 Task: Find connections with filter location Allada with filter topic #Businesswith filter profile language Spanish with filter current company _VOIS with filter school GLOBAL NATURE CARE GROUP SANGATHAN INSTITUTION, Jabalpur with filter industry Baked Goods Manufacturing with filter service category Android Development with filter keywords title Operations Director
Action: Mouse moved to (558, 89)
Screenshot: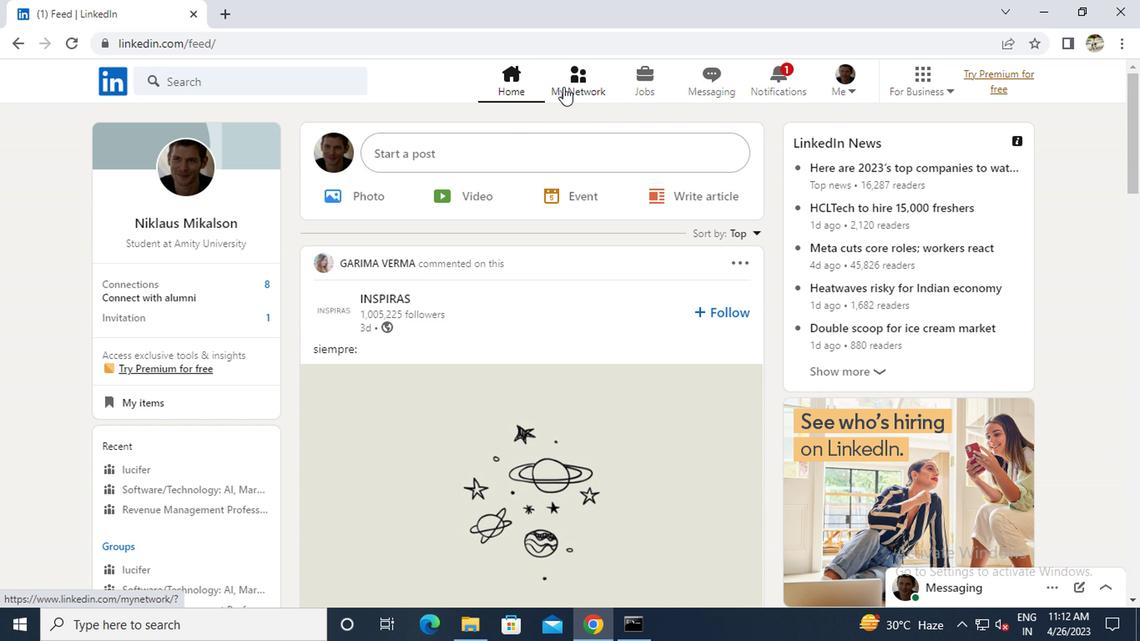 
Action: Mouse pressed left at (558, 89)
Screenshot: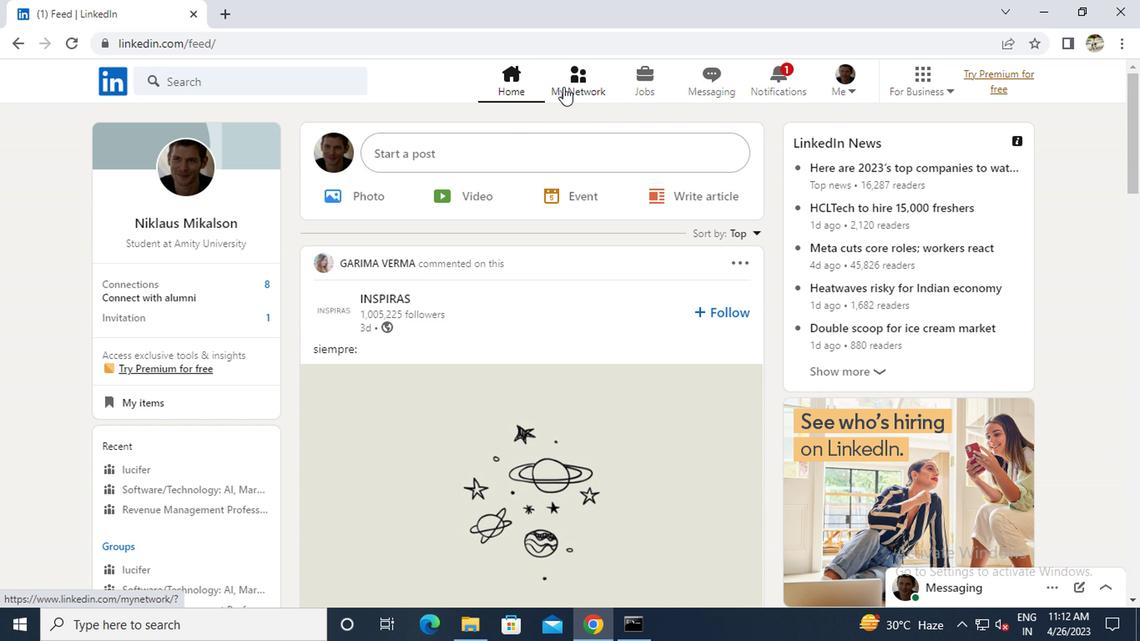 
Action: Mouse moved to (222, 174)
Screenshot: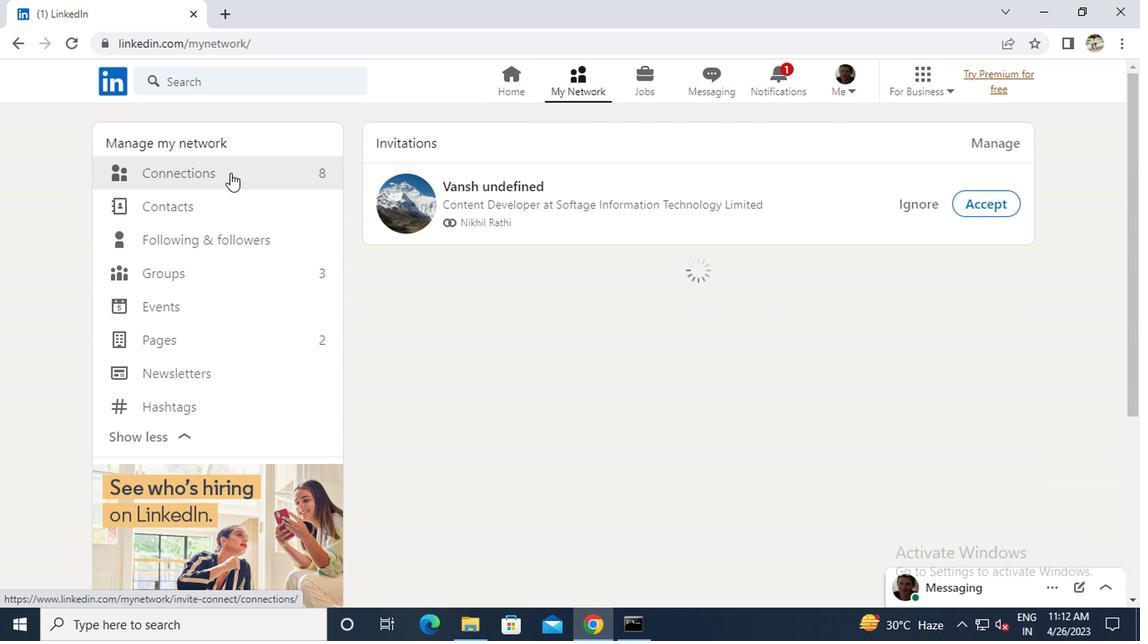 
Action: Mouse pressed left at (222, 174)
Screenshot: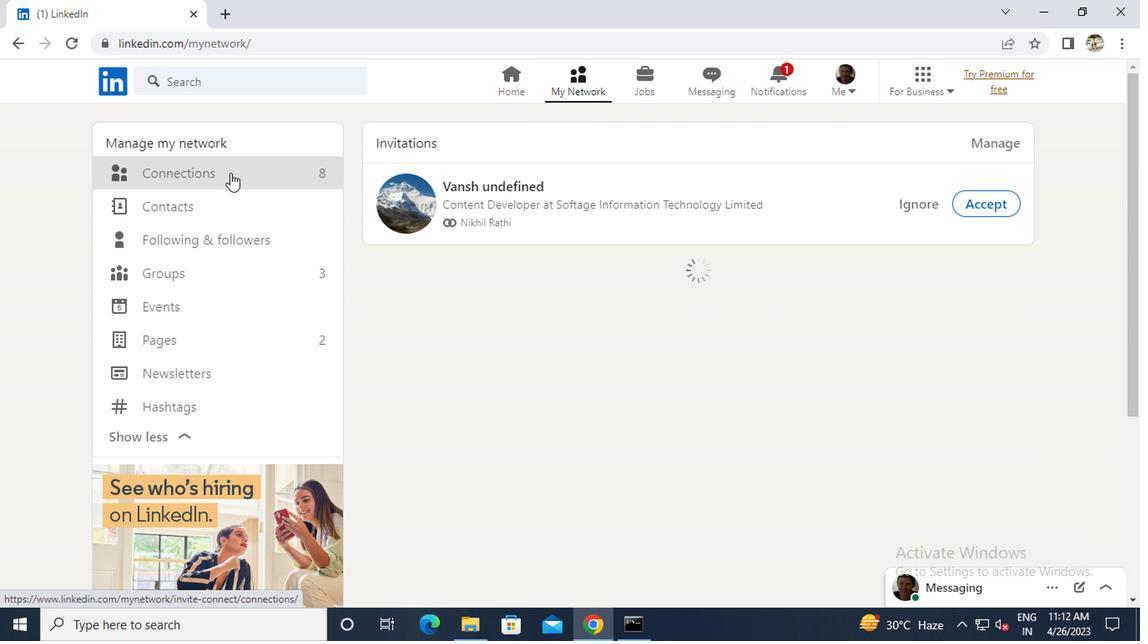 
Action: Mouse moved to (703, 172)
Screenshot: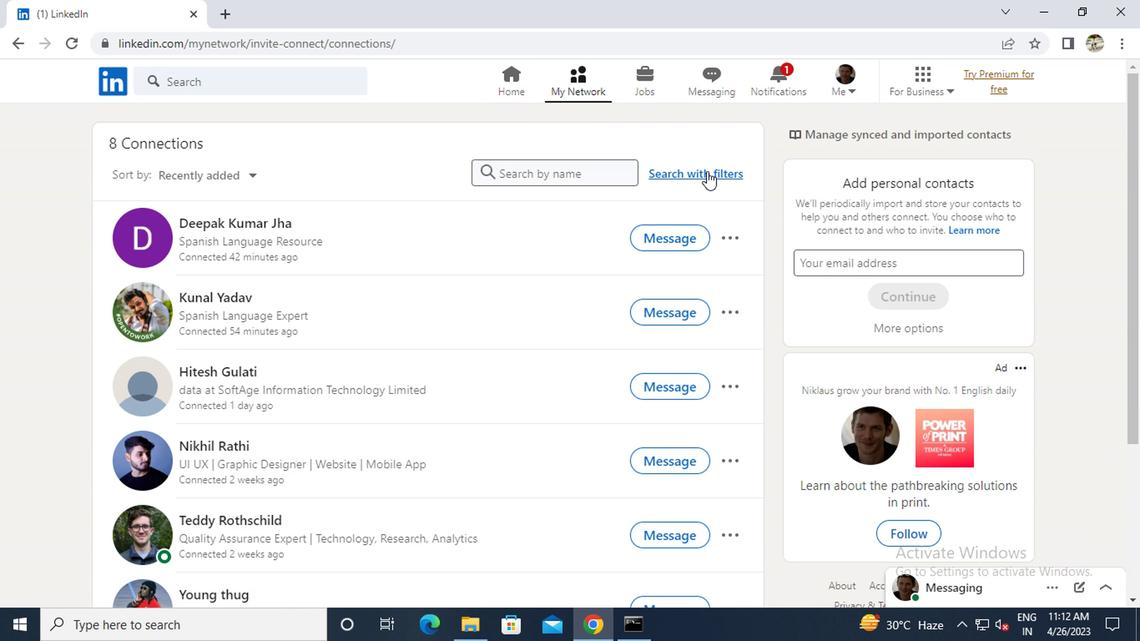 
Action: Mouse pressed left at (703, 172)
Screenshot: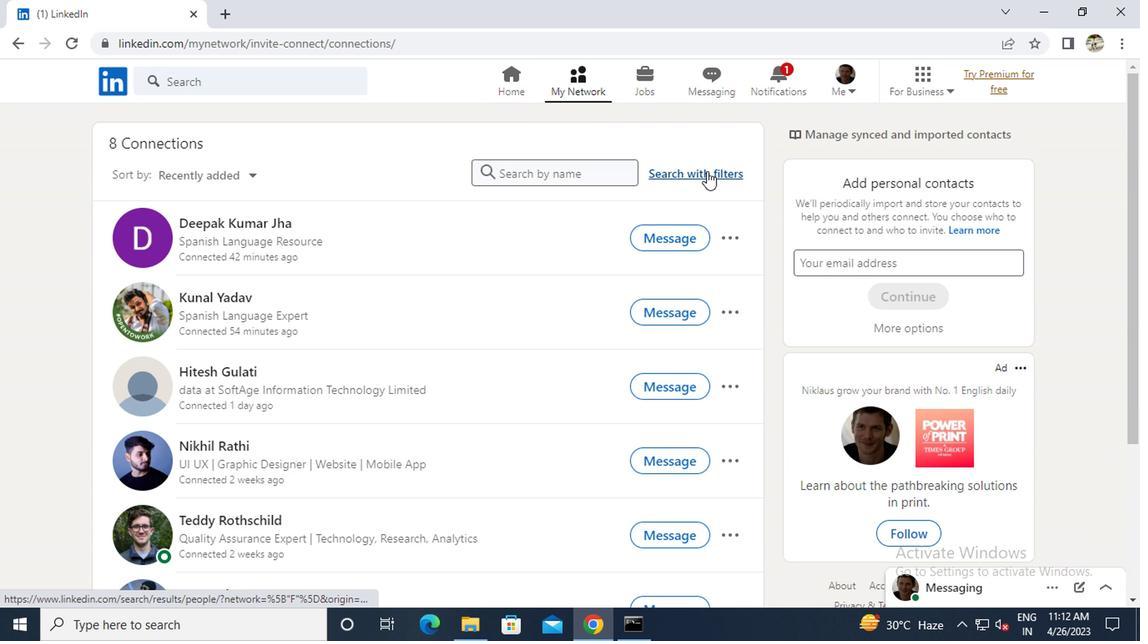 
Action: Mouse moved to (533, 130)
Screenshot: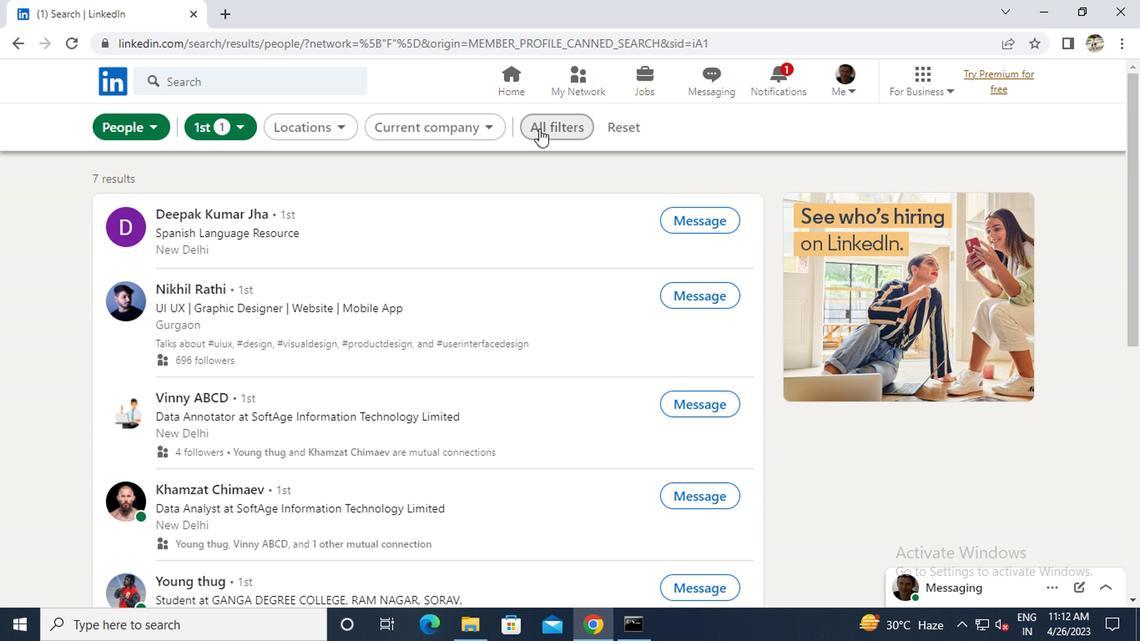 
Action: Mouse pressed left at (533, 130)
Screenshot: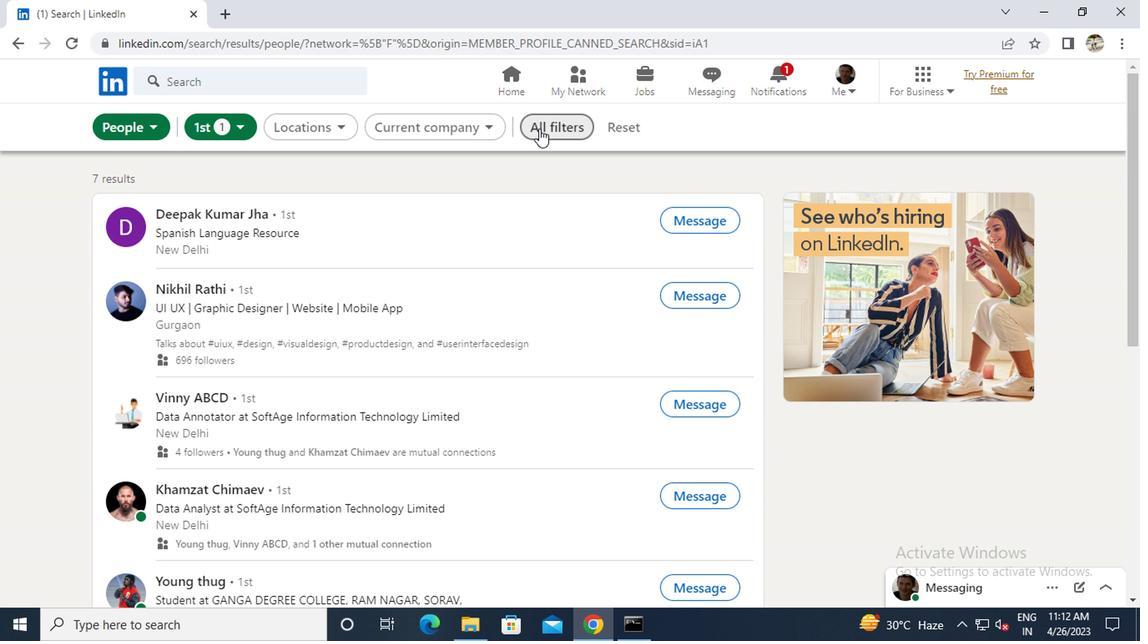 
Action: Mouse moved to (816, 358)
Screenshot: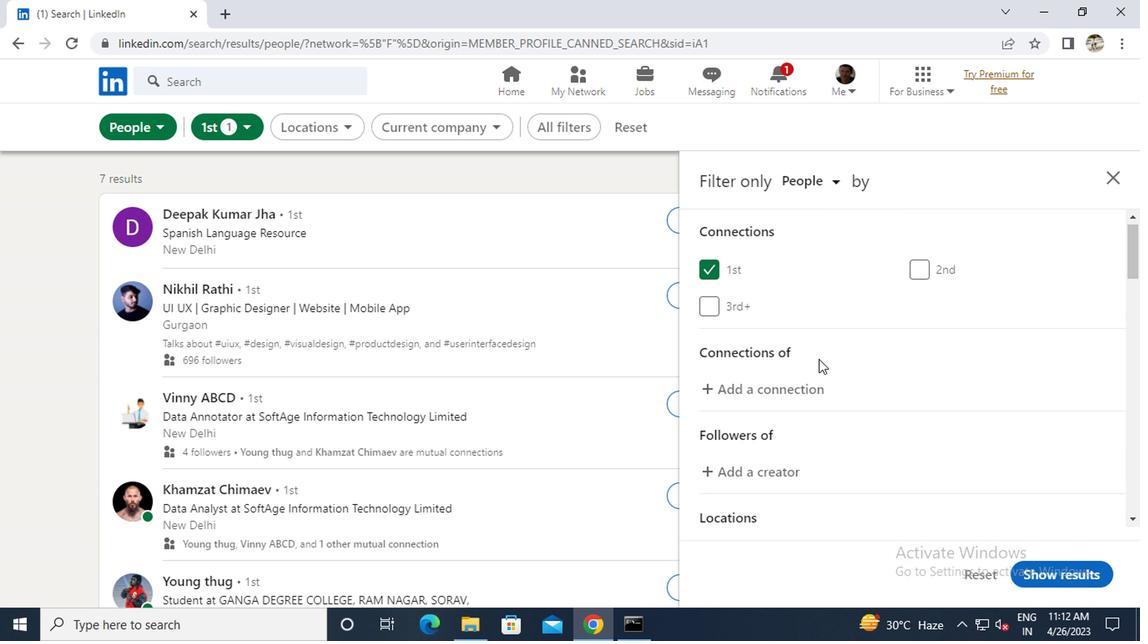 
Action: Mouse scrolled (816, 357) with delta (0, 0)
Screenshot: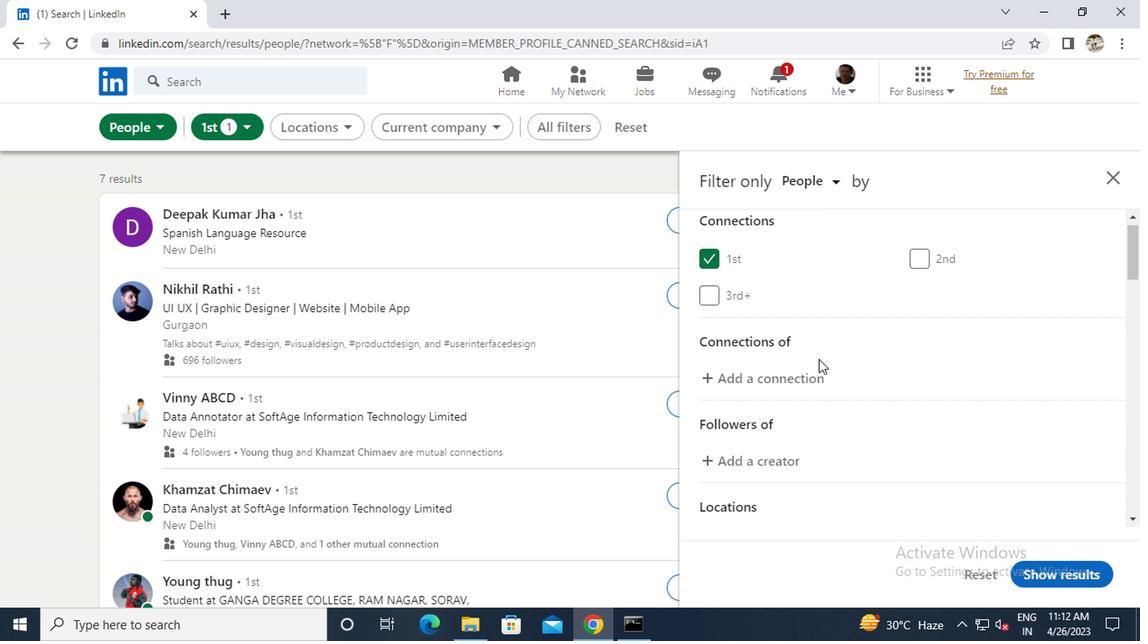 
Action: Mouse scrolled (816, 357) with delta (0, 0)
Screenshot: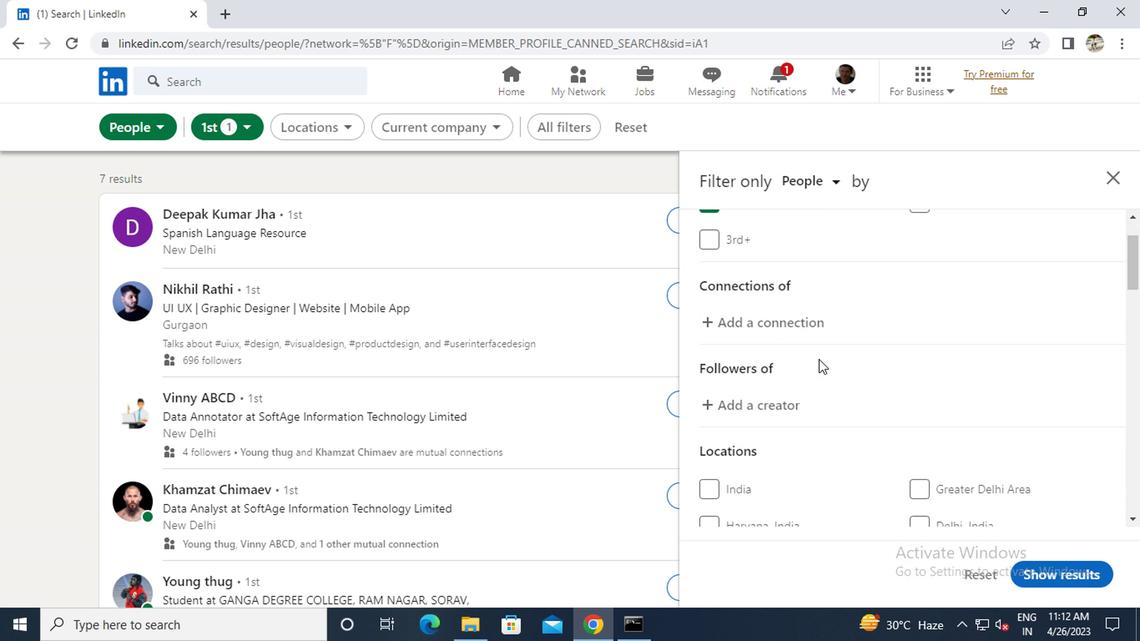 
Action: Mouse scrolled (816, 357) with delta (0, 0)
Screenshot: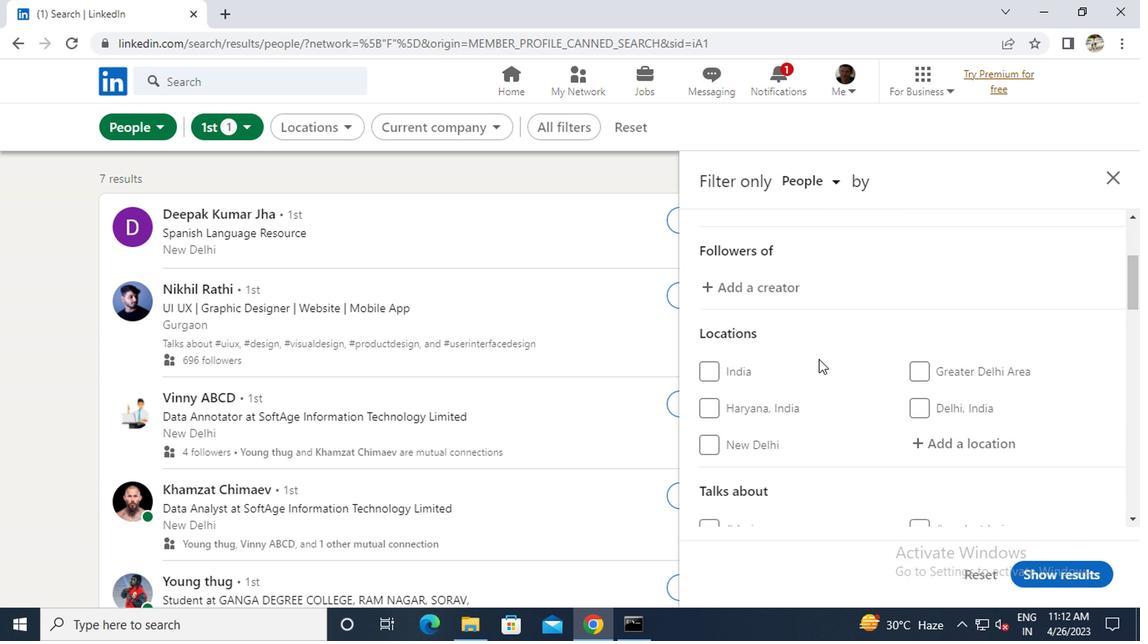 
Action: Mouse moved to (954, 373)
Screenshot: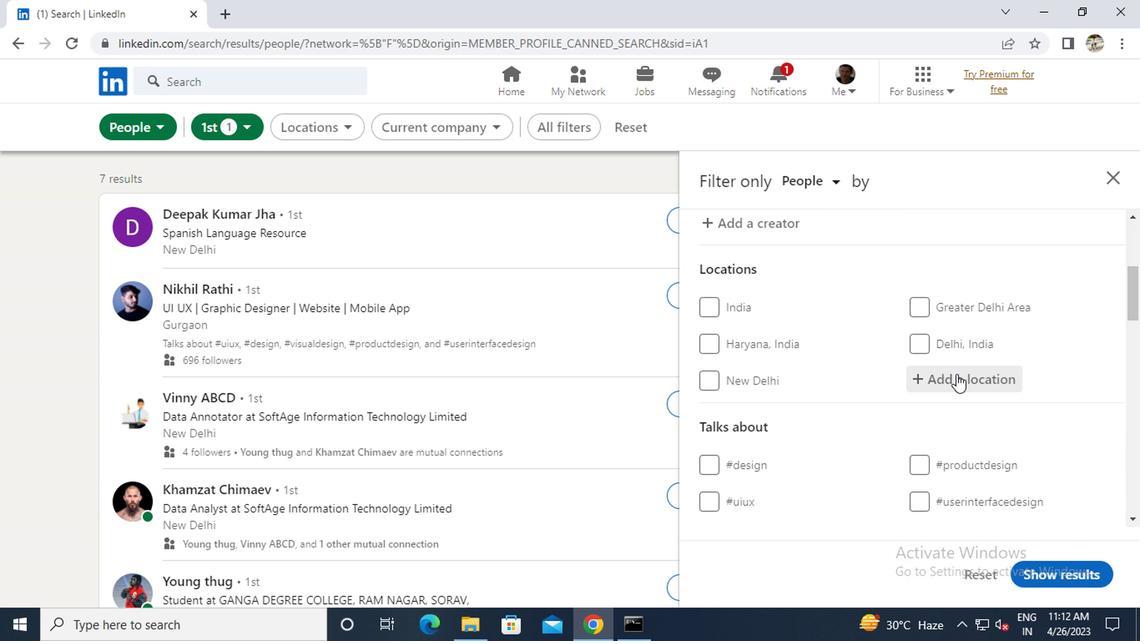 
Action: Mouse pressed left at (954, 373)
Screenshot: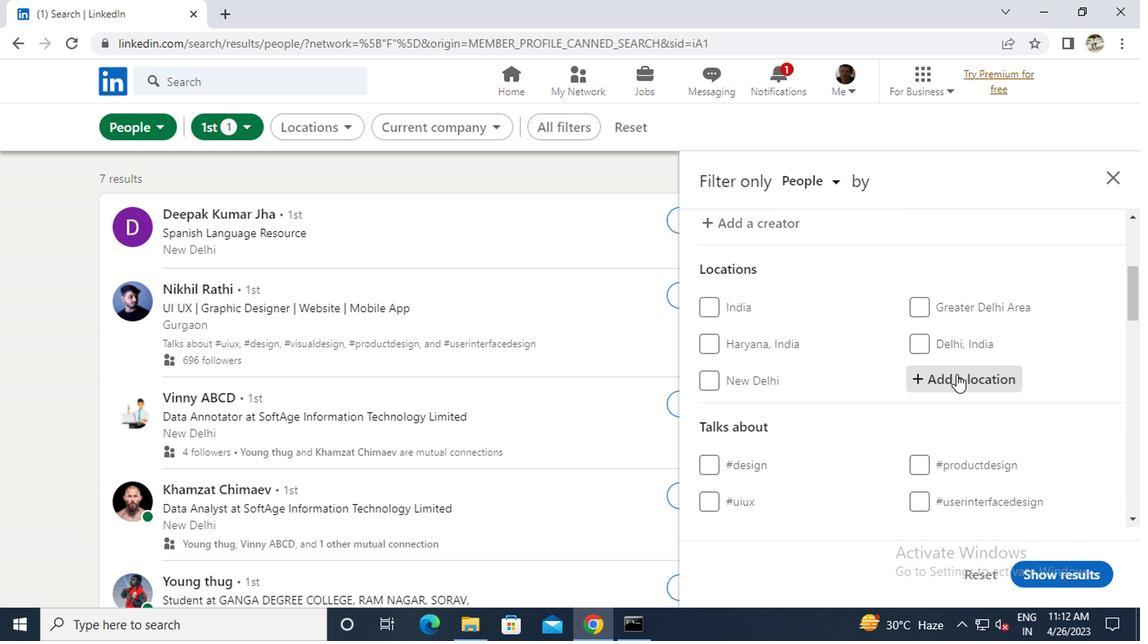
Action: Key pressed <Key.caps_lock>a<Key.caps_lock>llada<Key.space>
Screenshot: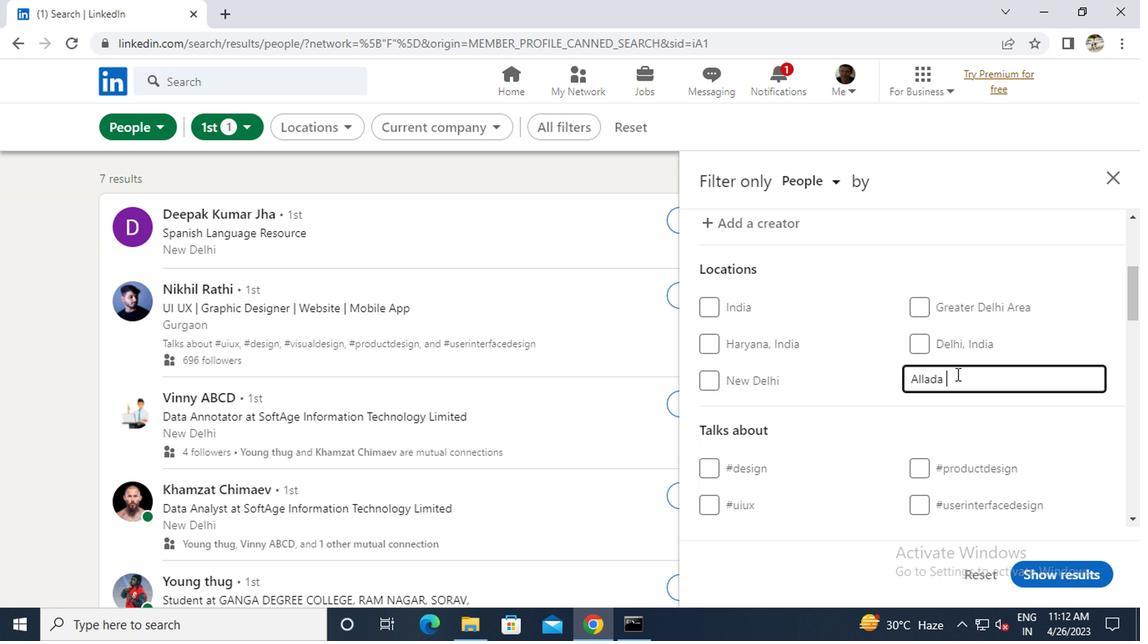 
Action: Mouse moved to (980, 448)
Screenshot: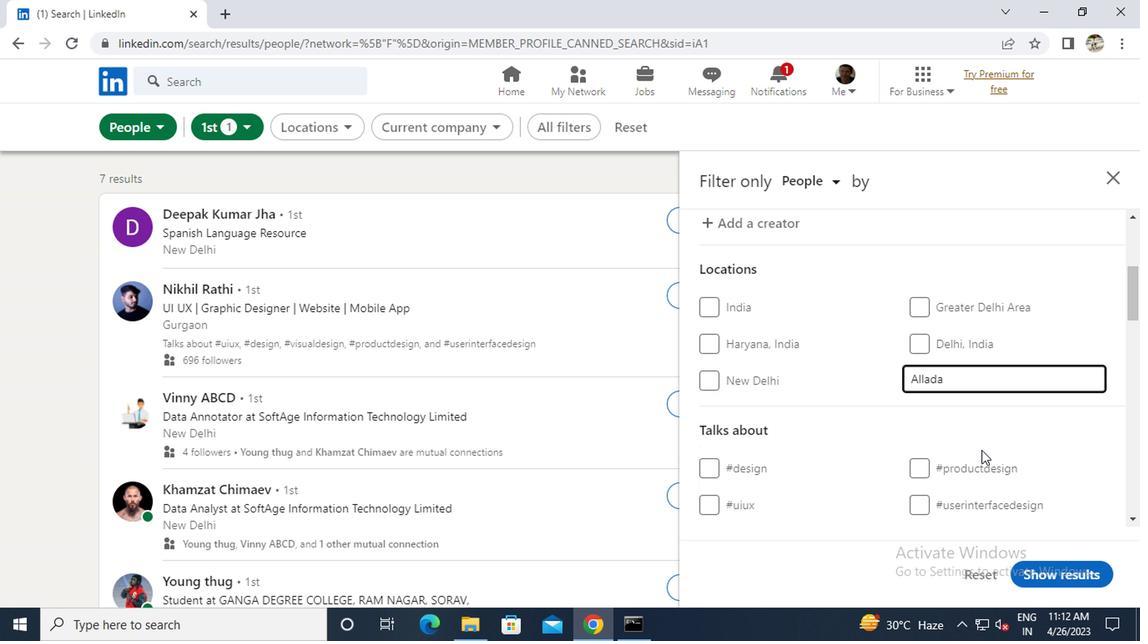 
Action: Mouse scrolled (980, 447) with delta (0, -1)
Screenshot: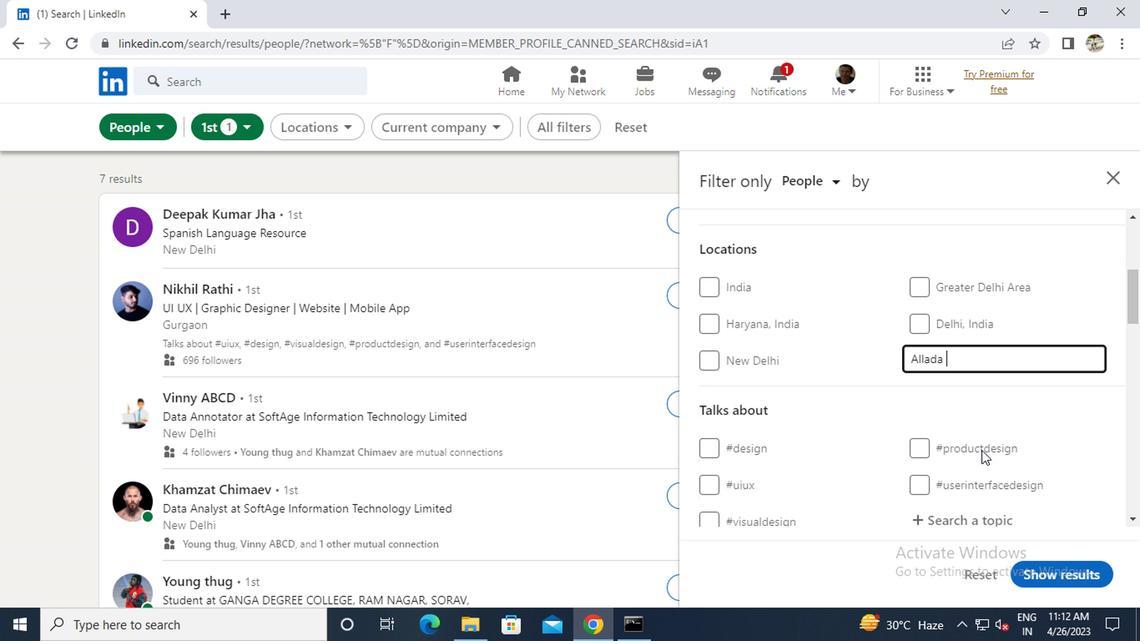 
Action: Mouse scrolled (980, 447) with delta (0, -1)
Screenshot: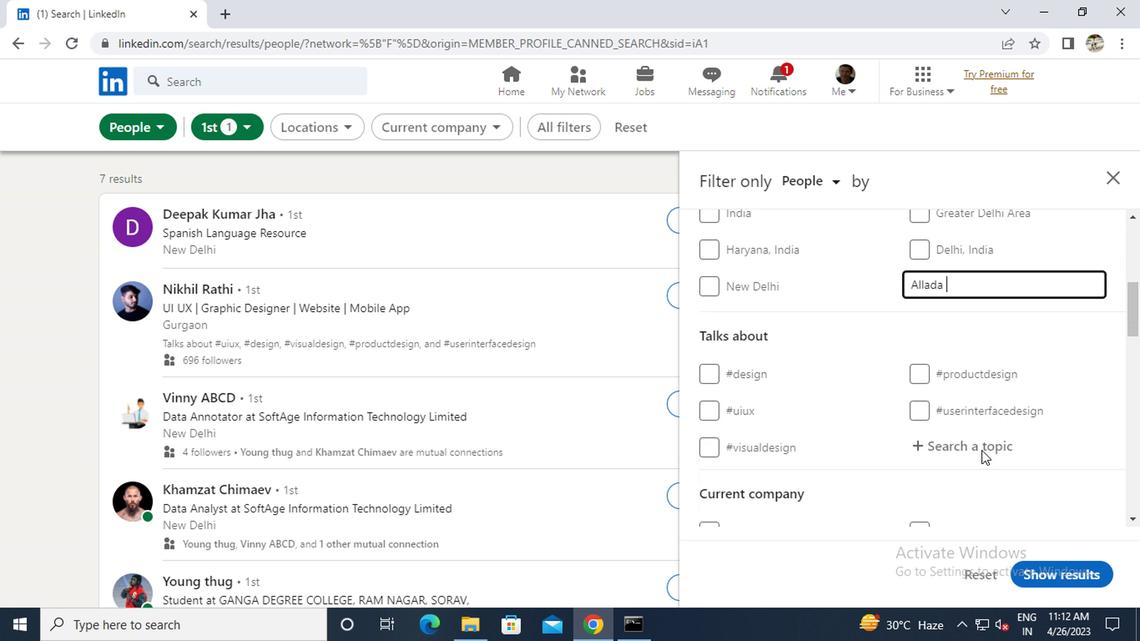 
Action: Mouse moved to (949, 375)
Screenshot: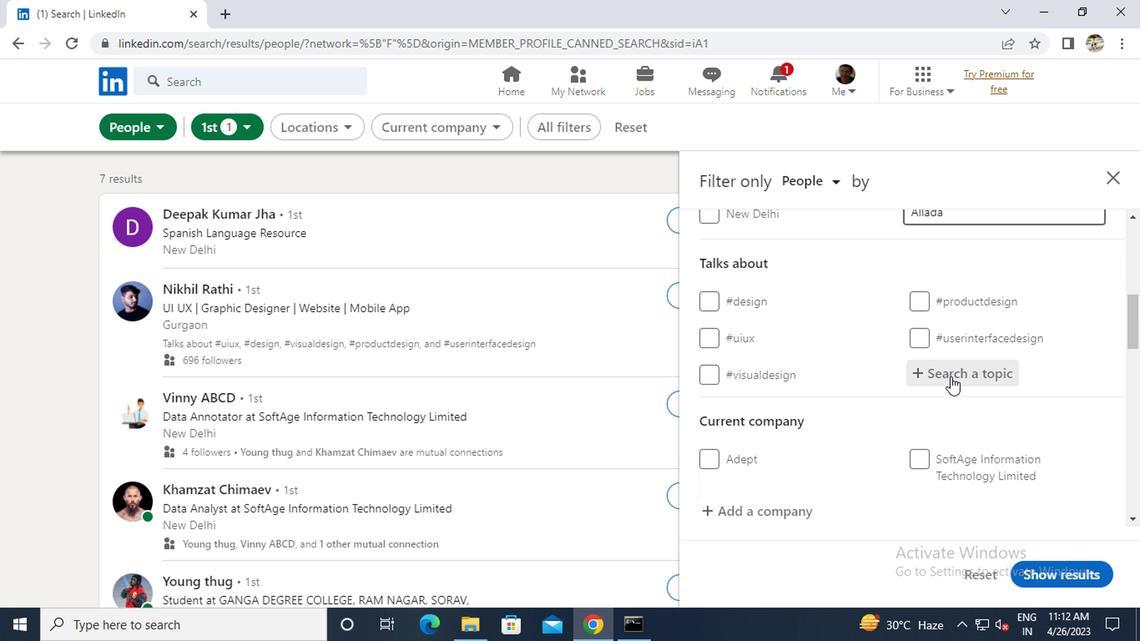 
Action: Mouse pressed left at (949, 375)
Screenshot: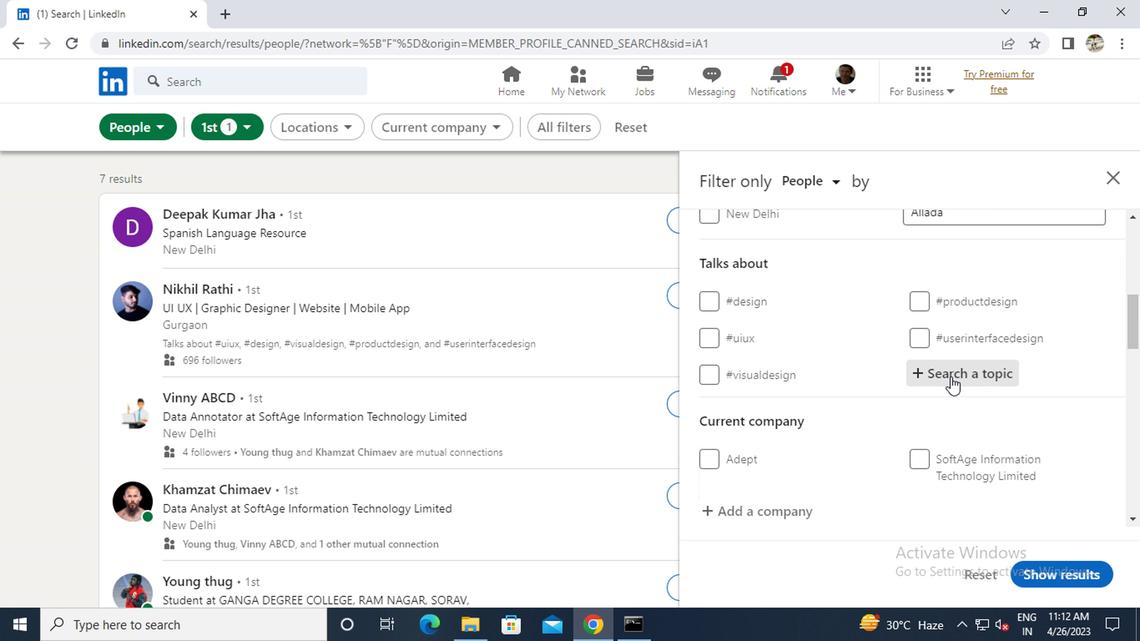 
Action: Key pressed <Key.shift>#<Key.caps_lock>B<Key.caps_lock>USINESS
Screenshot: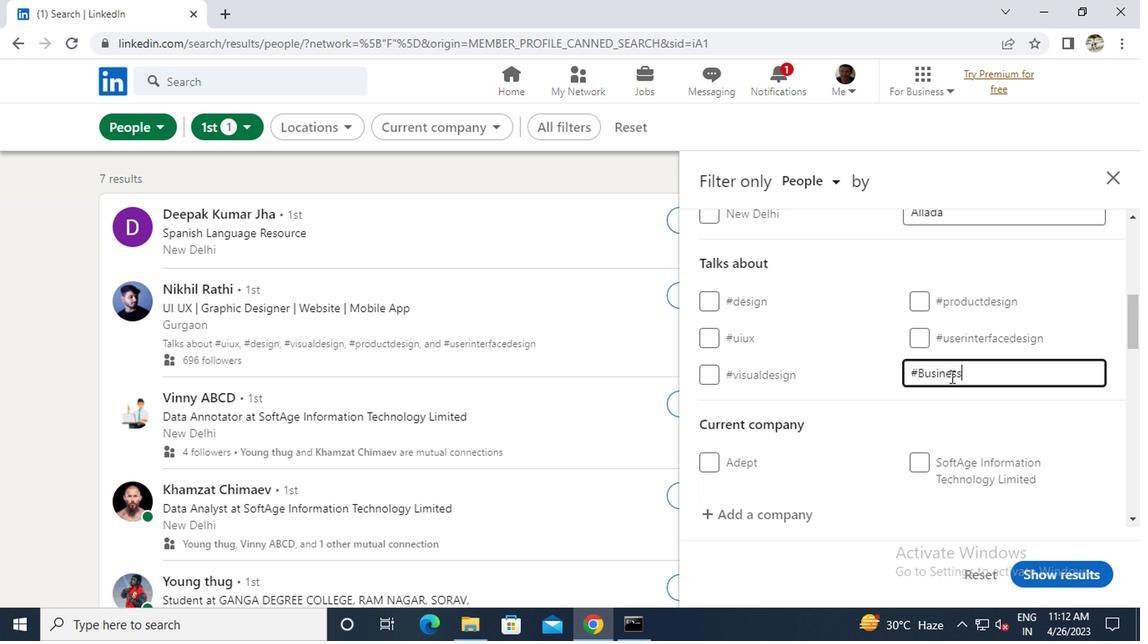 
Action: Mouse scrolled (949, 374) with delta (0, -1)
Screenshot: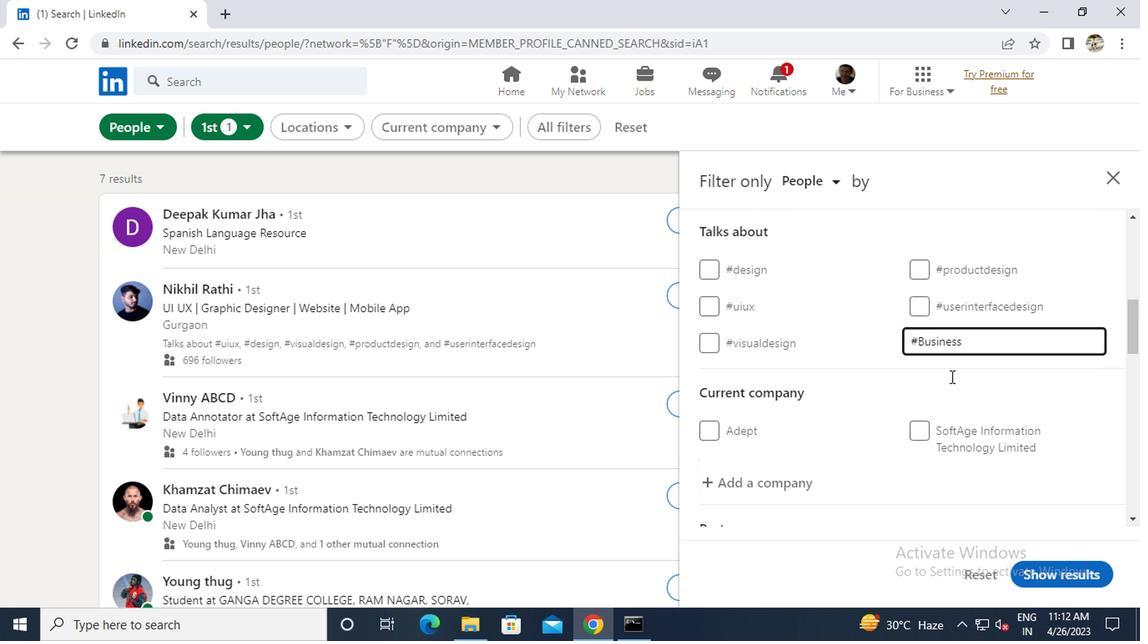 
Action: Mouse scrolled (949, 374) with delta (0, -1)
Screenshot: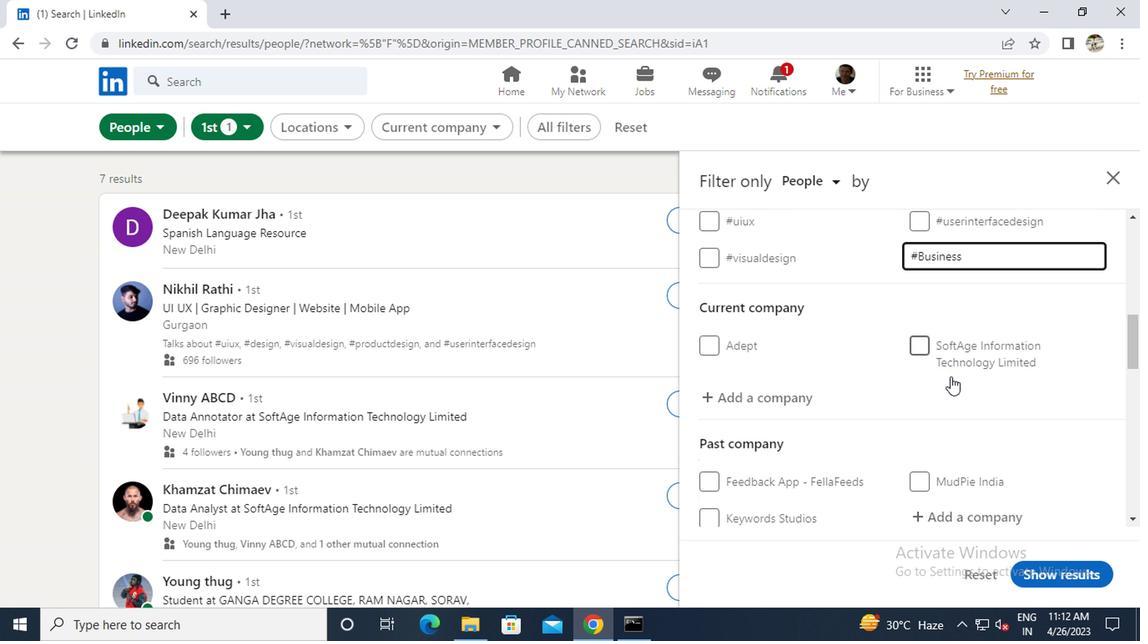 
Action: Mouse scrolled (949, 374) with delta (0, -1)
Screenshot: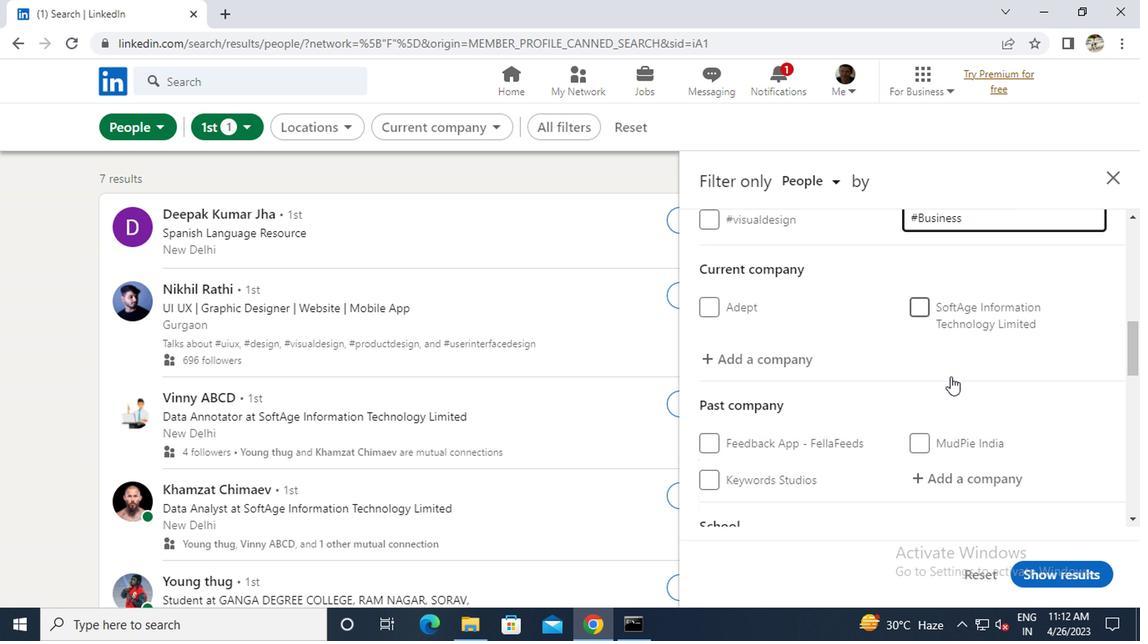 
Action: Mouse scrolled (949, 374) with delta (0, -1)
Screenshot: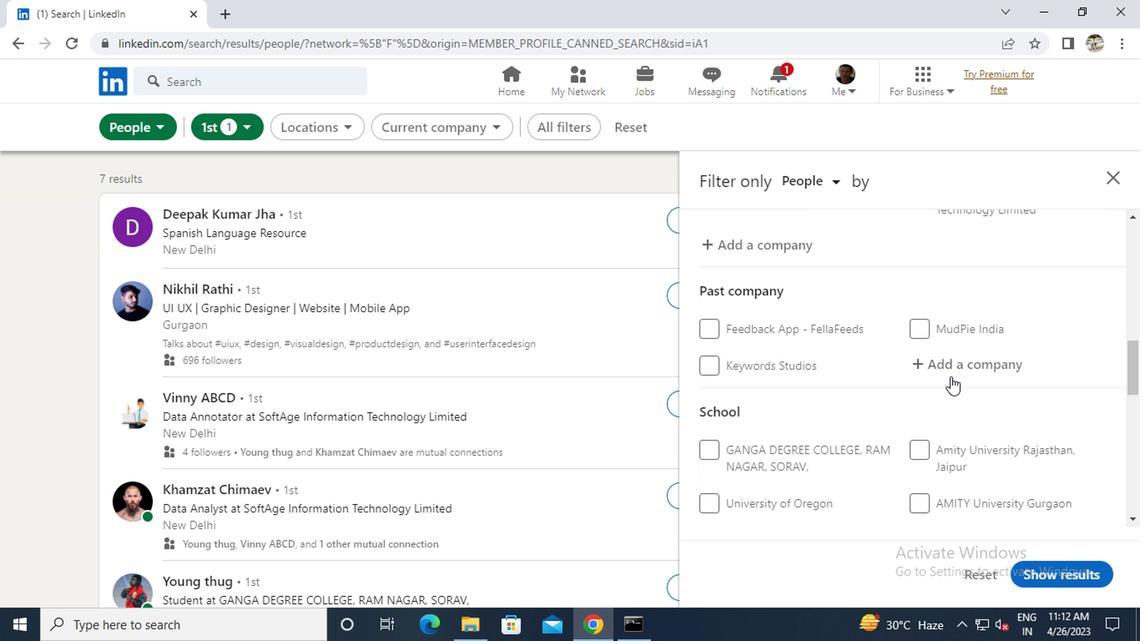 
Action: Mouse scrolled (949, 374) with delta (0, -1)
Screenshot: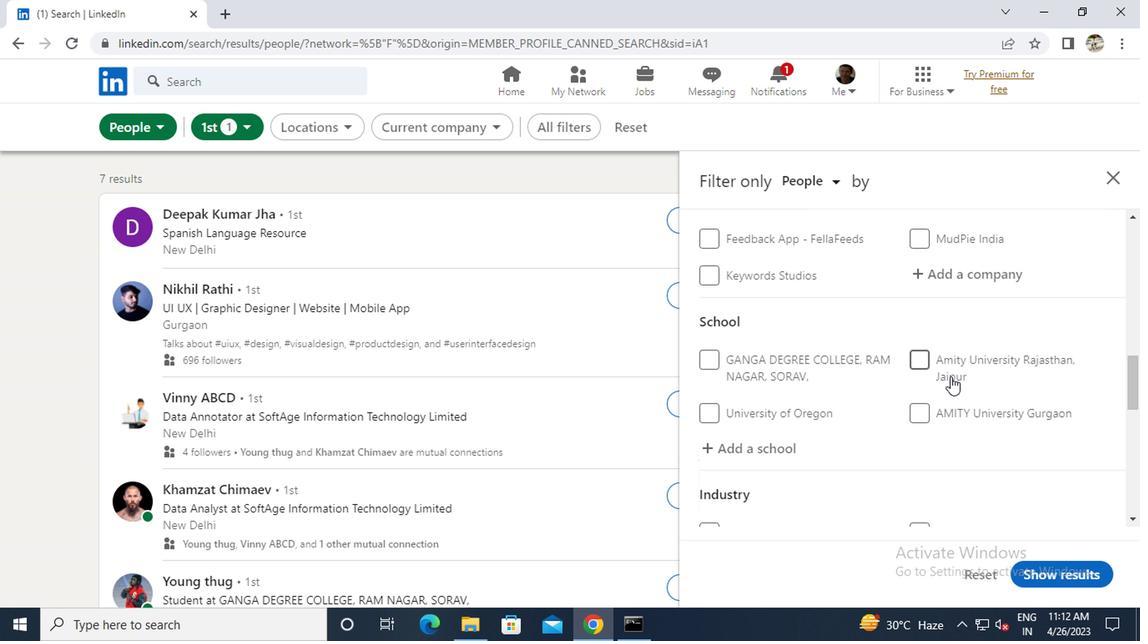 
Action: Mouse scrolled (949, 374) with delta (0, -1)
Screenshot: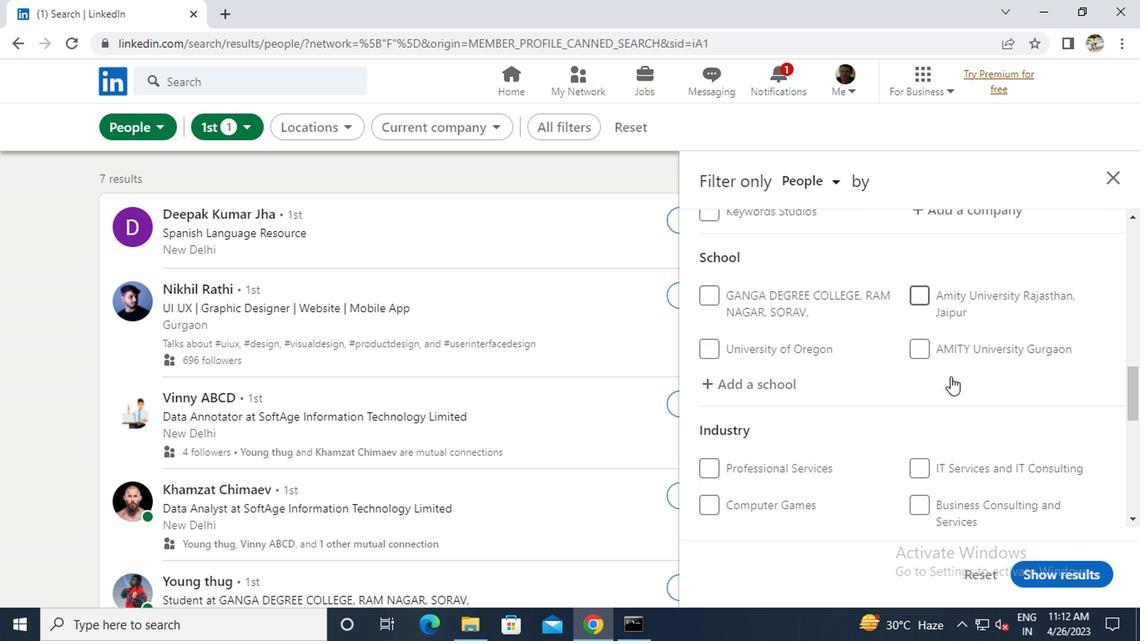 
Action: Mouse scrolled (949, 374) with delta (0, -1)
Screenshot: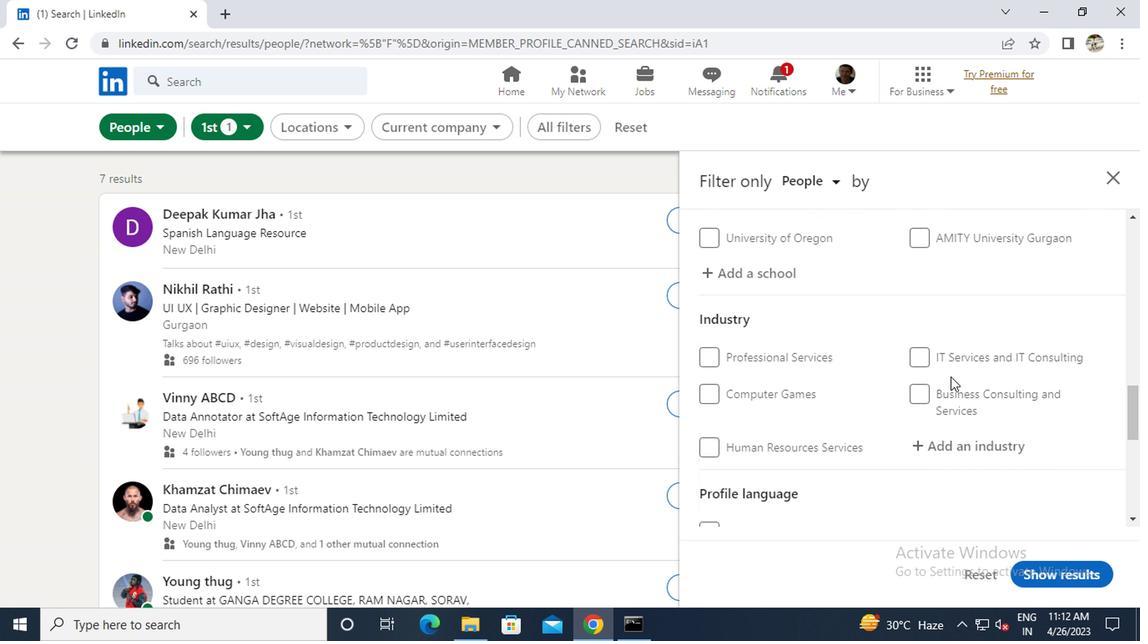 
Action: Mouse scrolled (949, 374) with delta (0, -1)
Screenshot: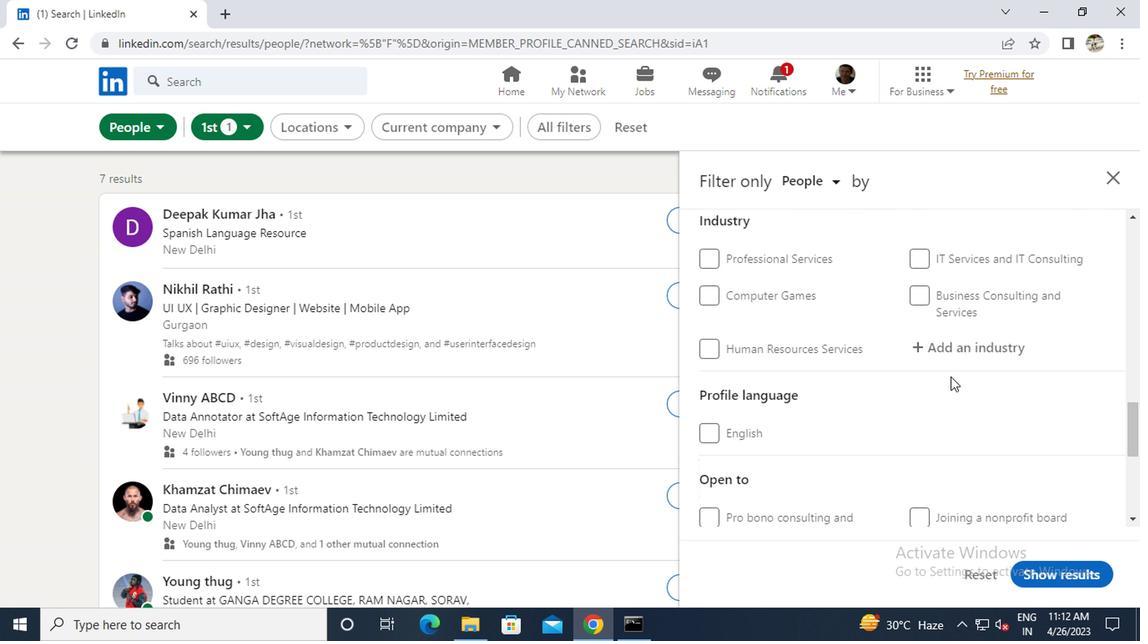 
Action: Mouse scrolled (949, 374) with delta (0, -1)
Screenshot: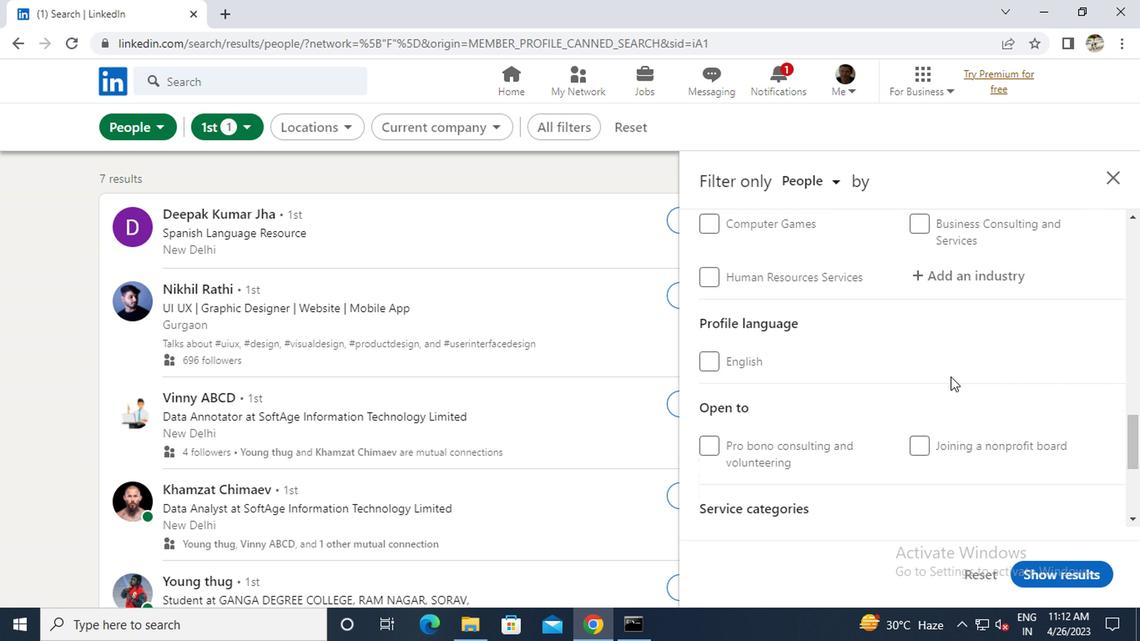 
Action: Mouse scrolled (949, 374) with delta (0, -1)
Screenshot: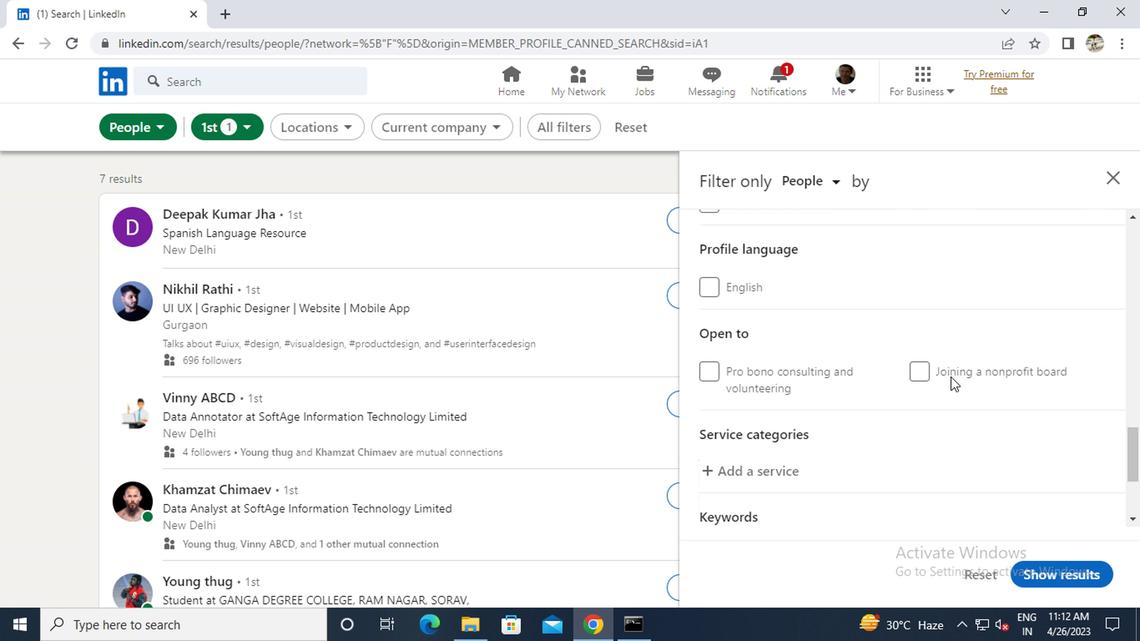 
Action: Mouse scrolled (949, 374) with delta (0, -1)
Screenshot: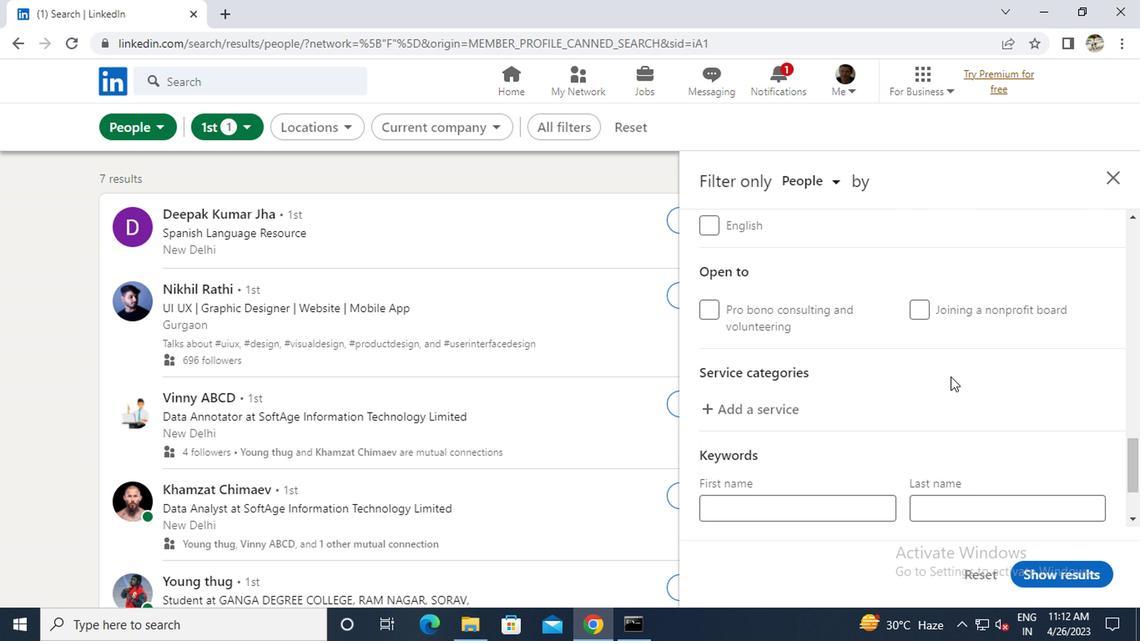 
Action: Mouse scrolled (949, 376) with delta (0, 0)
Screenshot: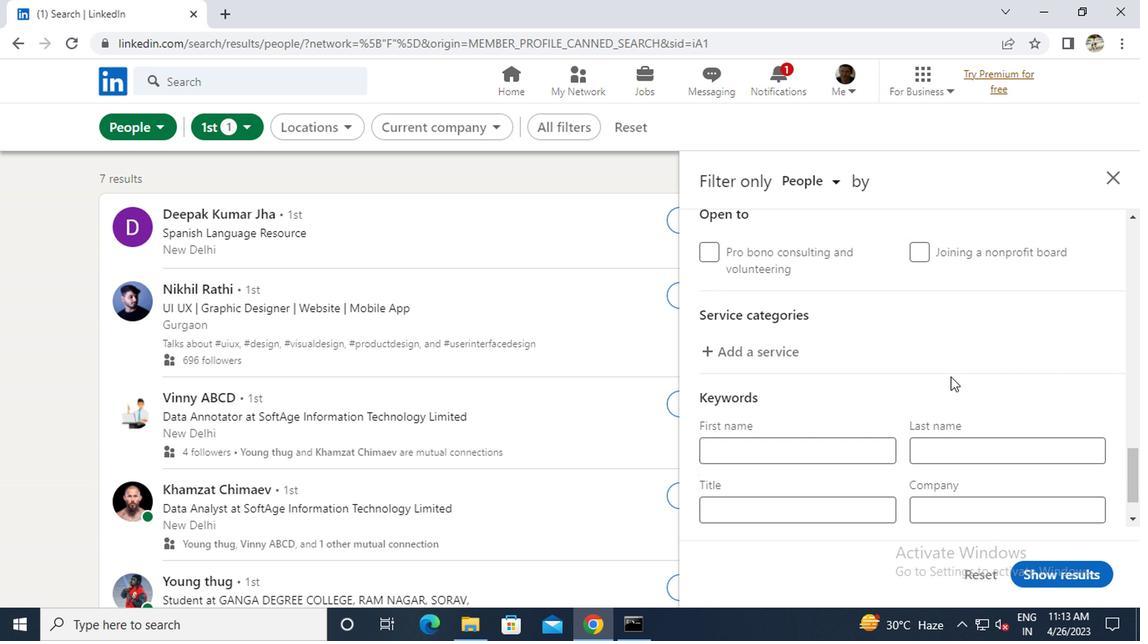 
Action: Mouse scrolled (949, 376) with delta (0, 0)
Screenshot: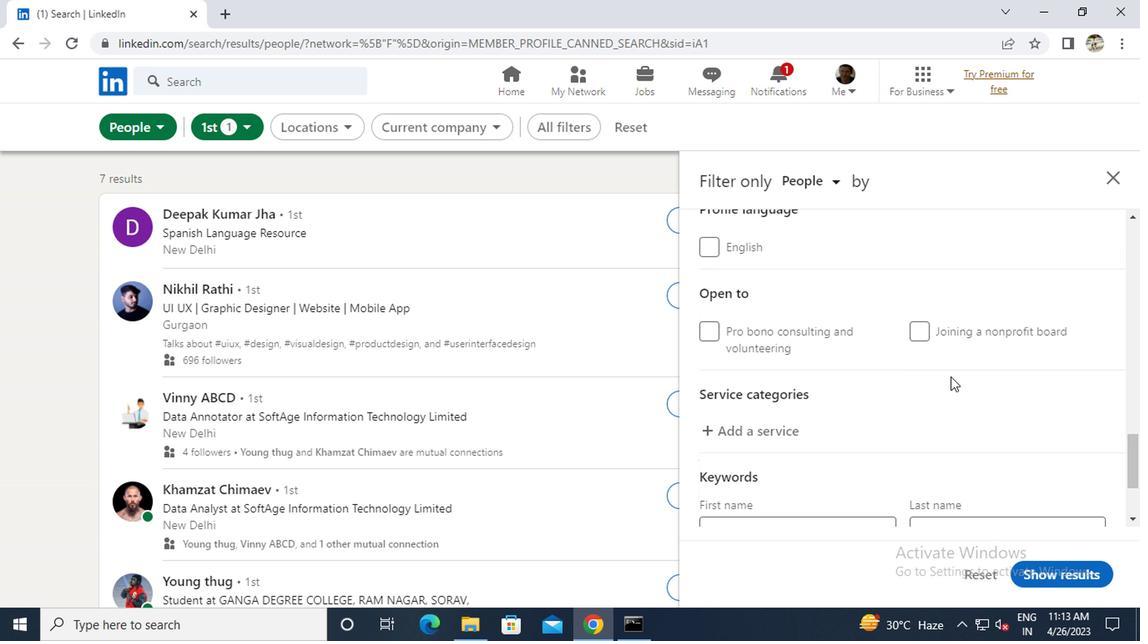 
Action: Mouse scrolled (949, 376) with delta (0, 0)
Screenshot: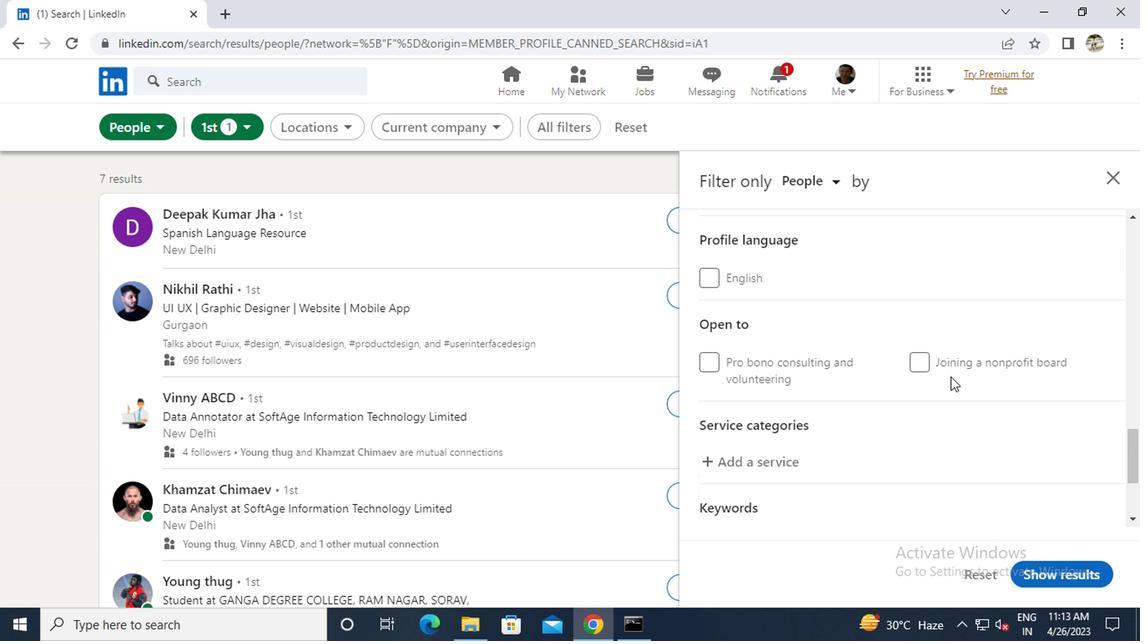 
Action: Mouse scrolled (949, 376) with delta (0, 0)
Screenshot: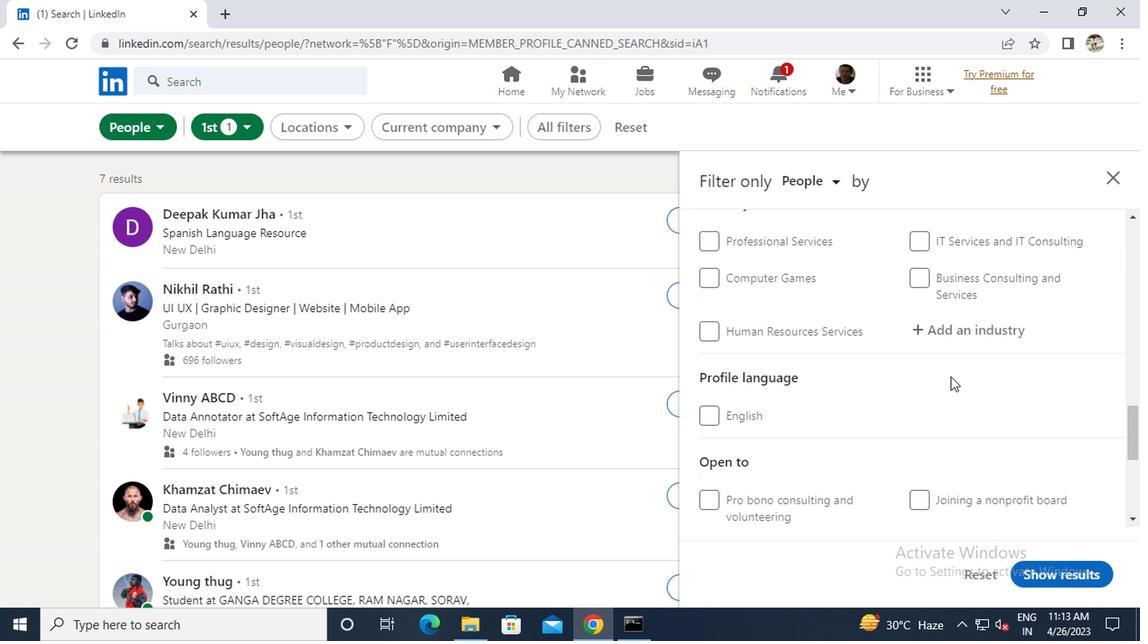 
Action: Mouse scrolled (949, 376) with delta (0, 0)
Screenshot: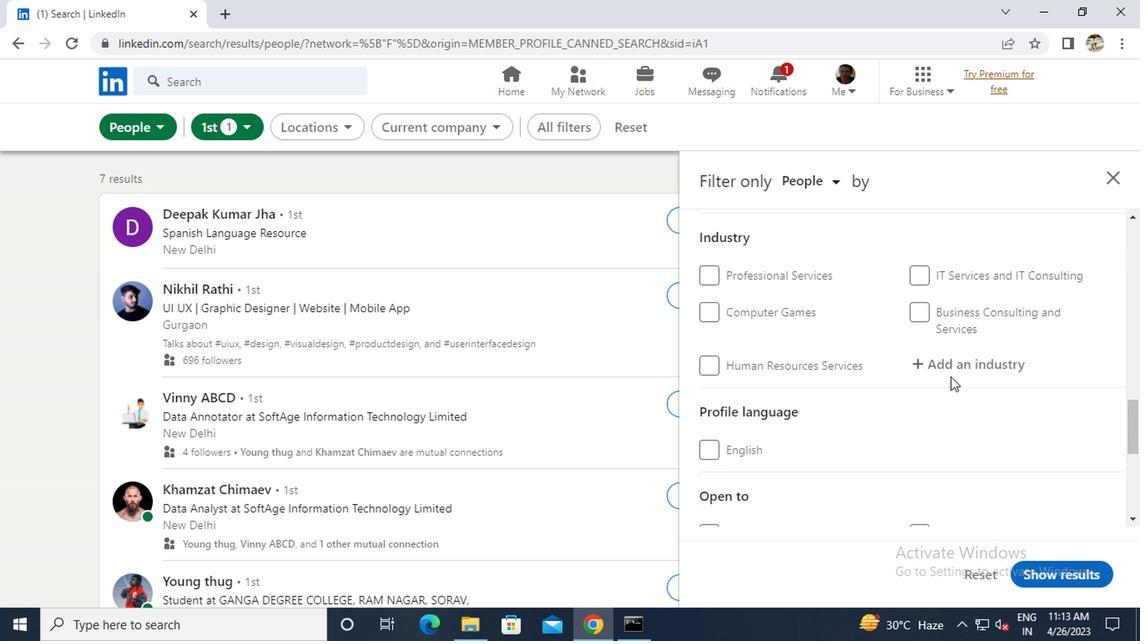 
Action: Mouse scrolled (949, 376) with delta (0, 0)
Screenshot: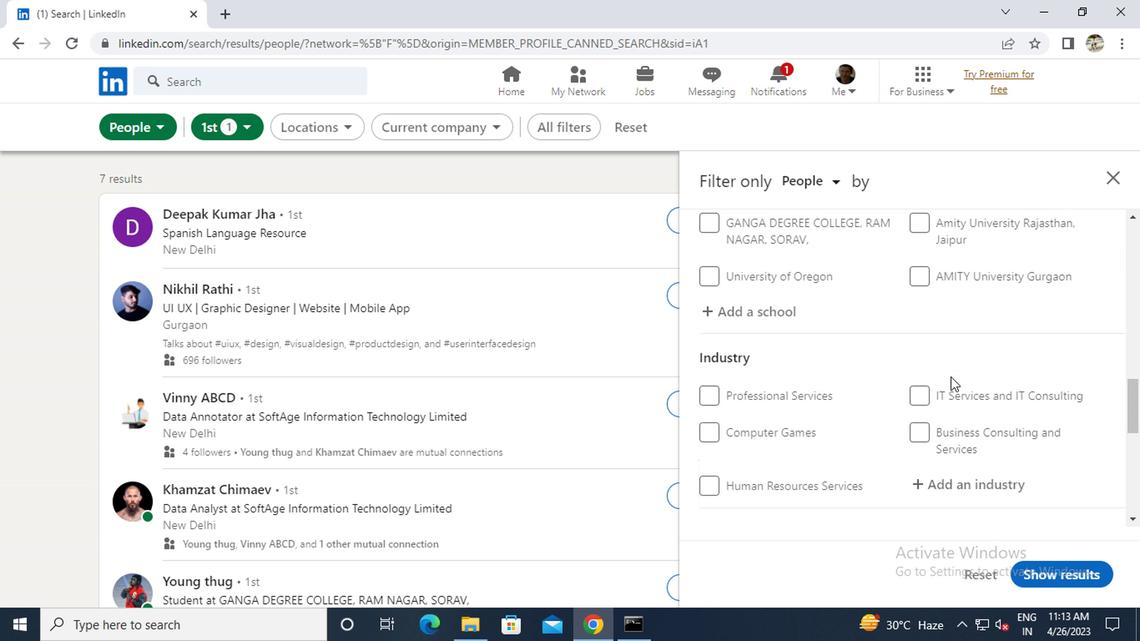 
Action: Mouse scrolled (949, 376) with delta (0, 0)
Screenshot: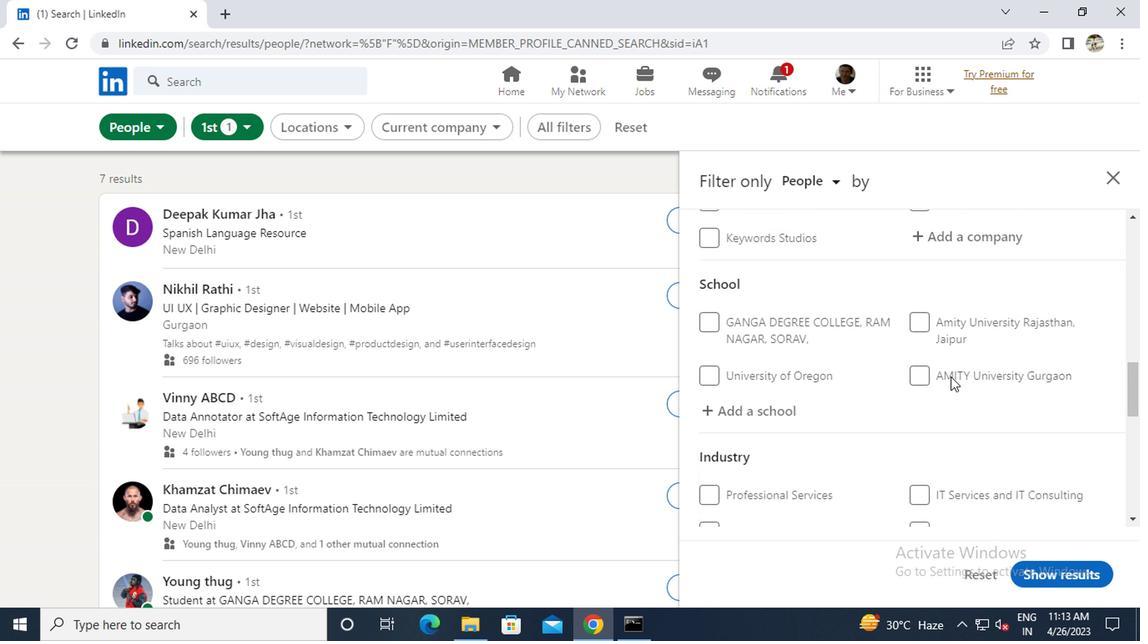 
Action: Mouse scrolled (949, 376) with delta (0, 0)
Screenshot: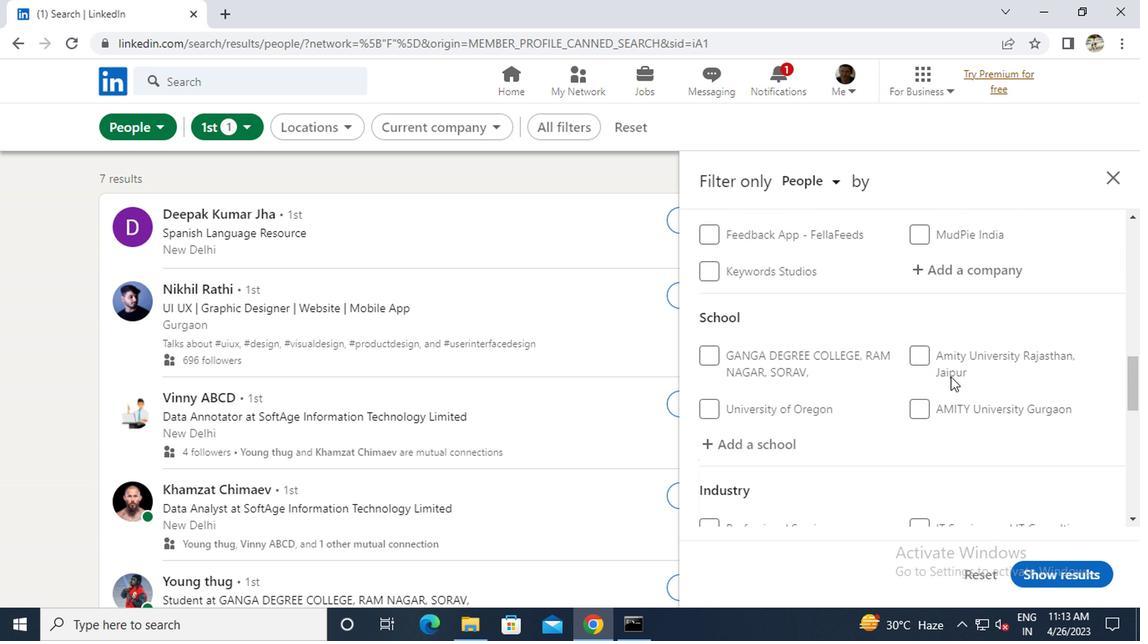 
Action: Mouse scrolled (949, 376) with delta (0, 0)
Screenshot: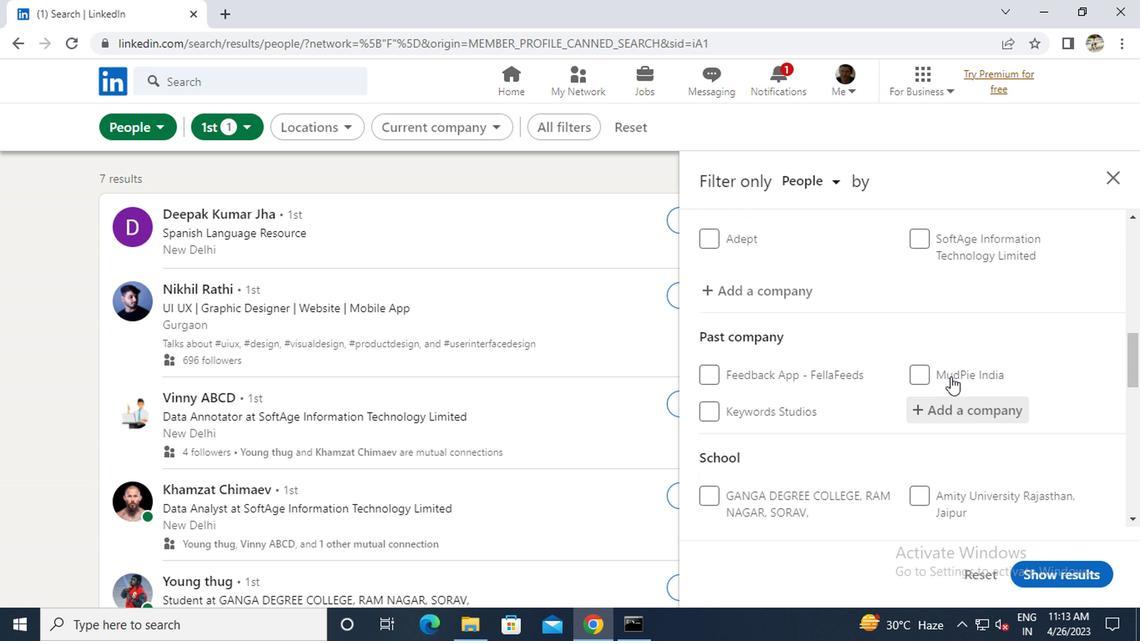
Action: Mouse moved to (792, 345)
Screenshot: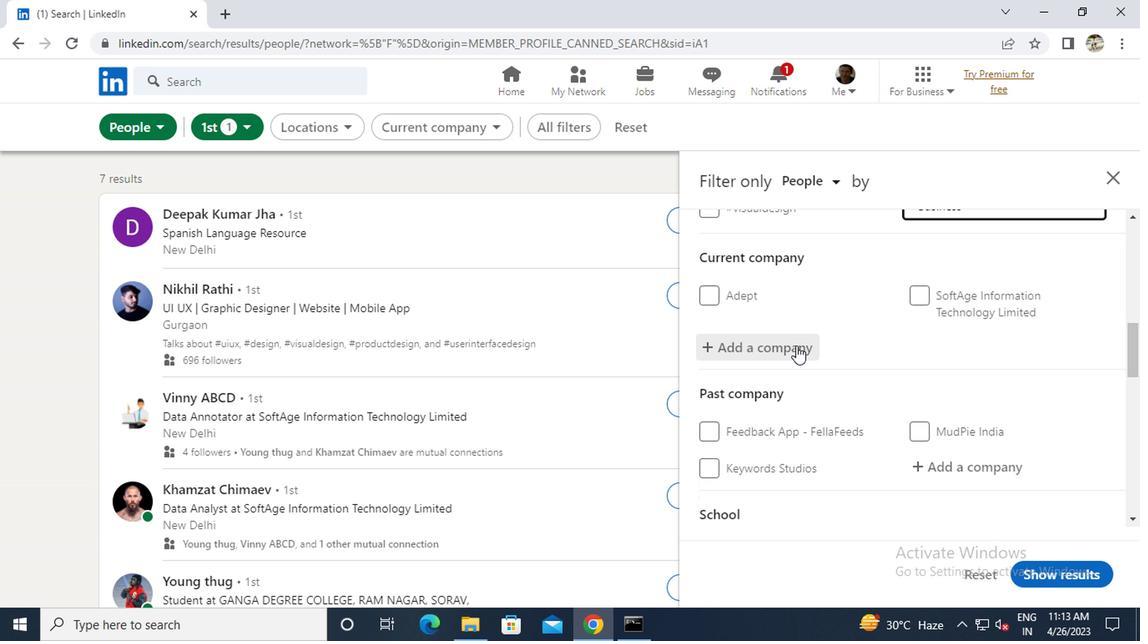 
Action: Mouse pressed left at (792, 345)
Screenshot: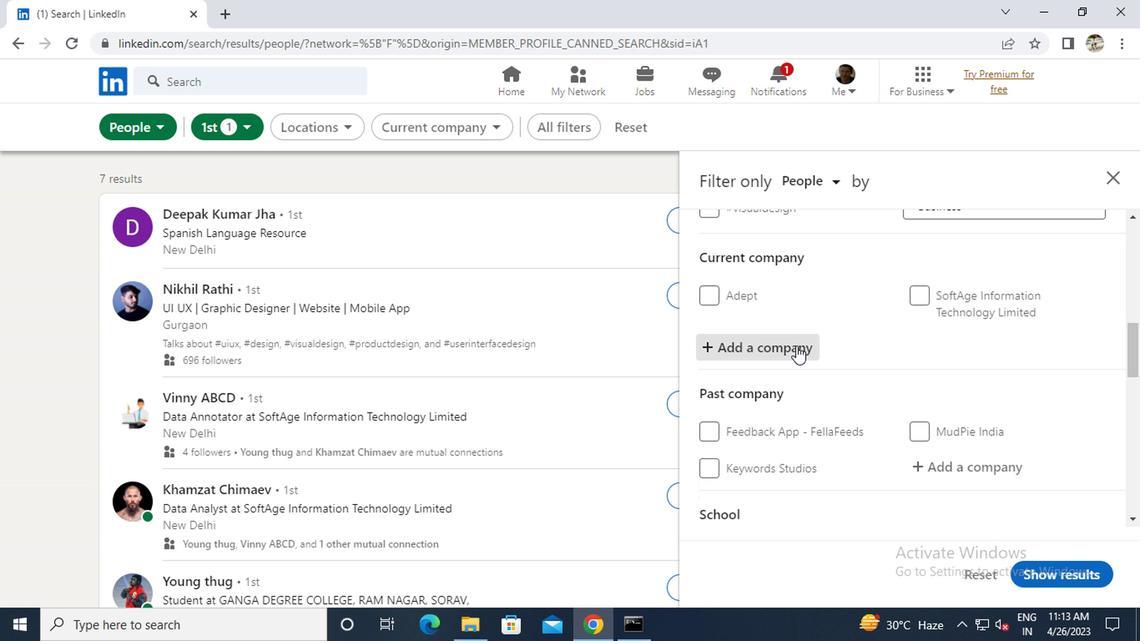 
Action: Key pressed <Key.caps_lock>V<Key.caps_lock>OIS
Screenshot: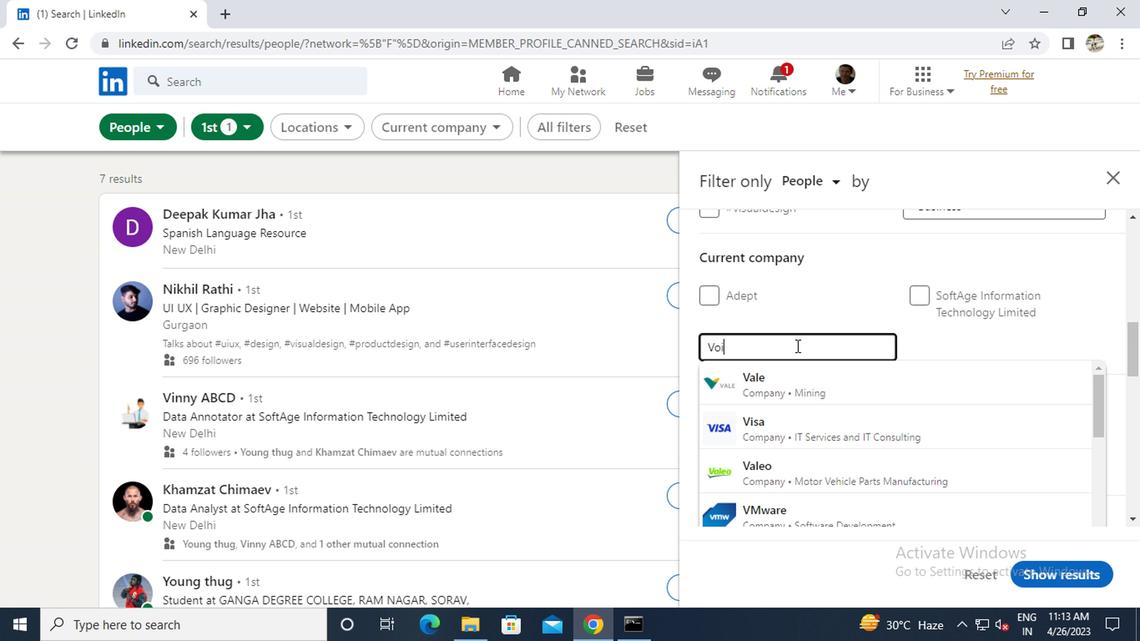 
Action: Mouse moved to (772, 385)
Screenshot: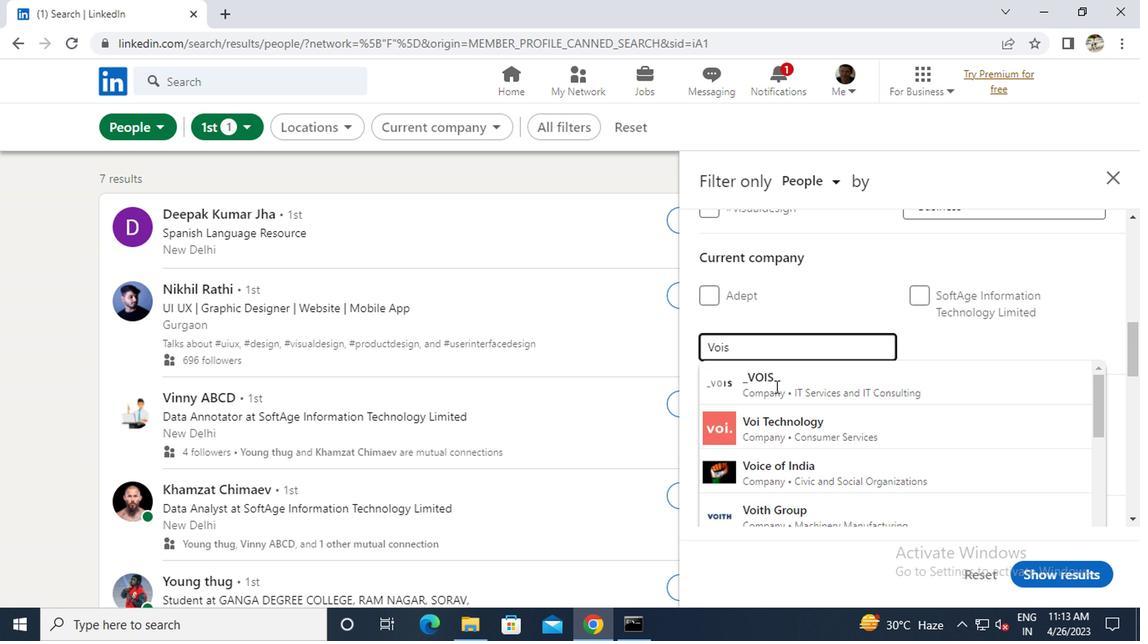 
Action: Mouse pressed left at (772, 385)
Screenshot: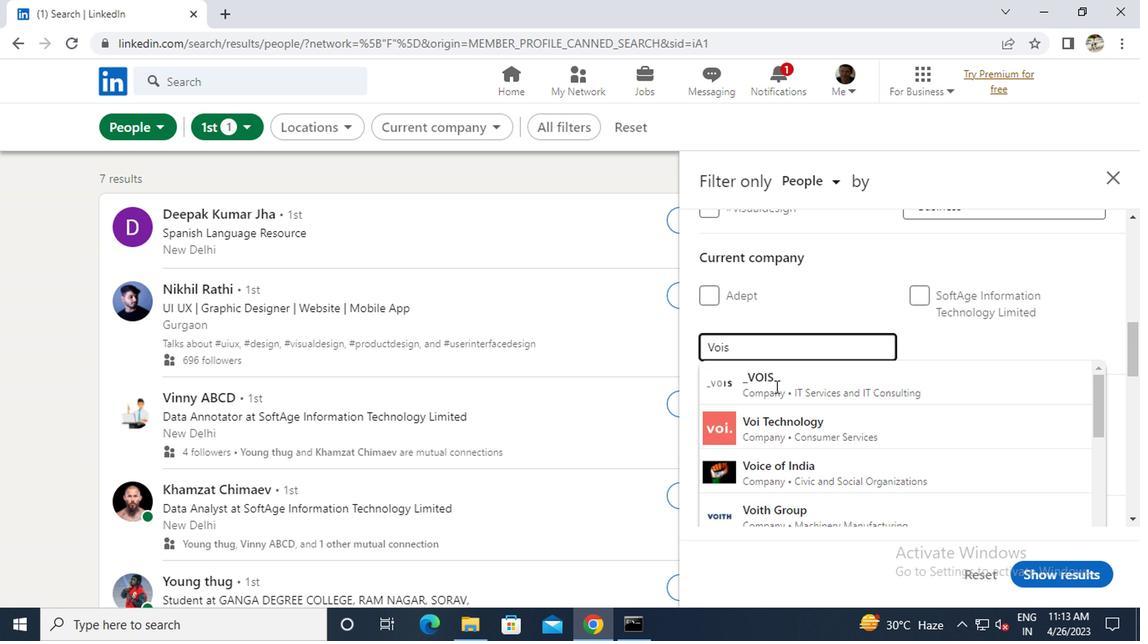 
Action: Mouse scrolled (772, 384) with delta (0, 0)
Screenshot: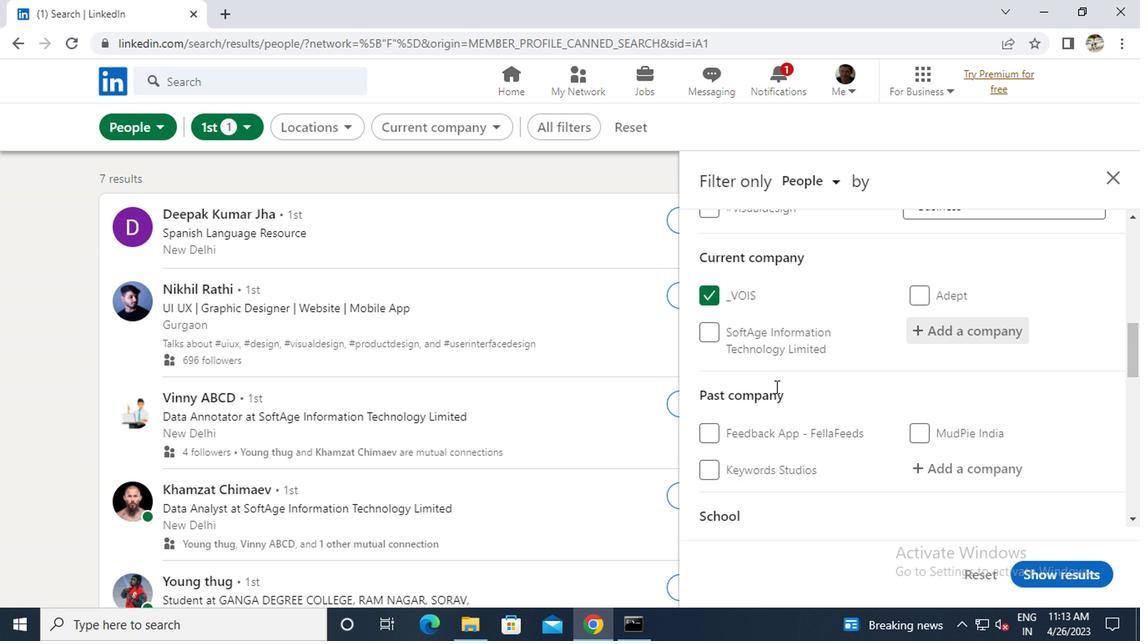 
Action: Mouse scrolled (772, 384) with delta (0, 0)
Screenshot: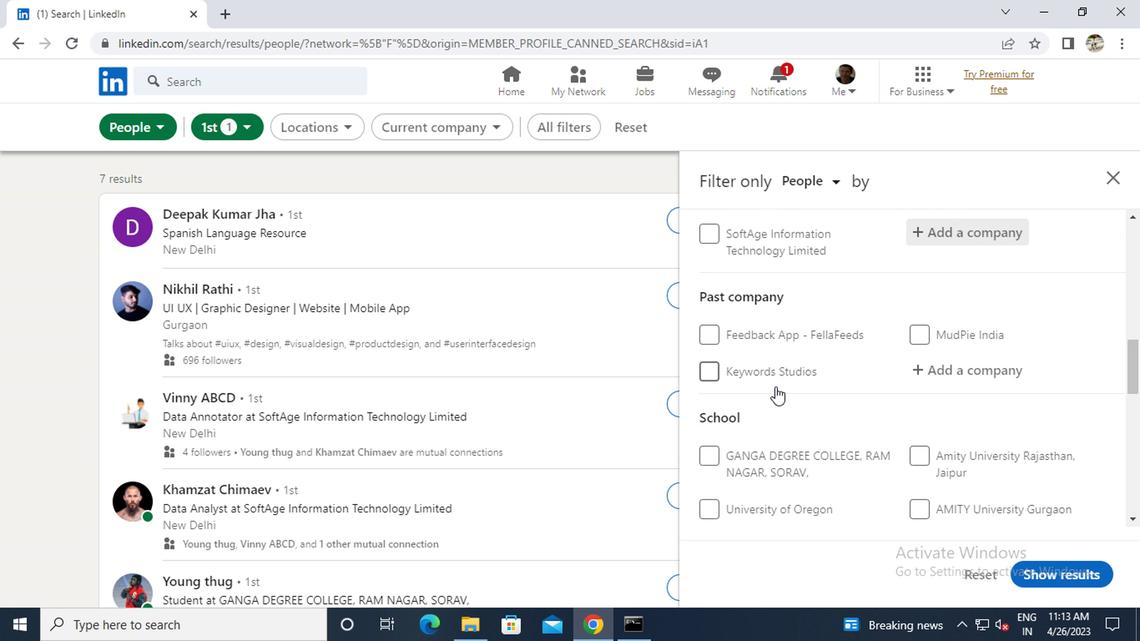 
Action: Mouse scrolled (772, 384) with delta (0, 0)
Screenshot: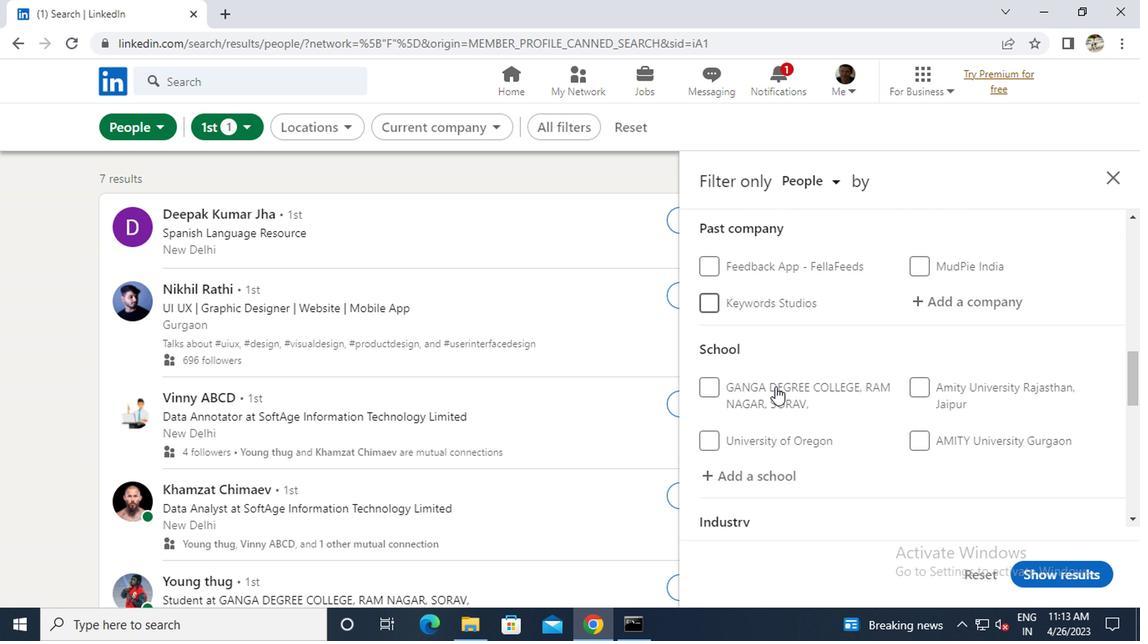 
Action: Mouse pressed left at (772, 385)
Screenshot: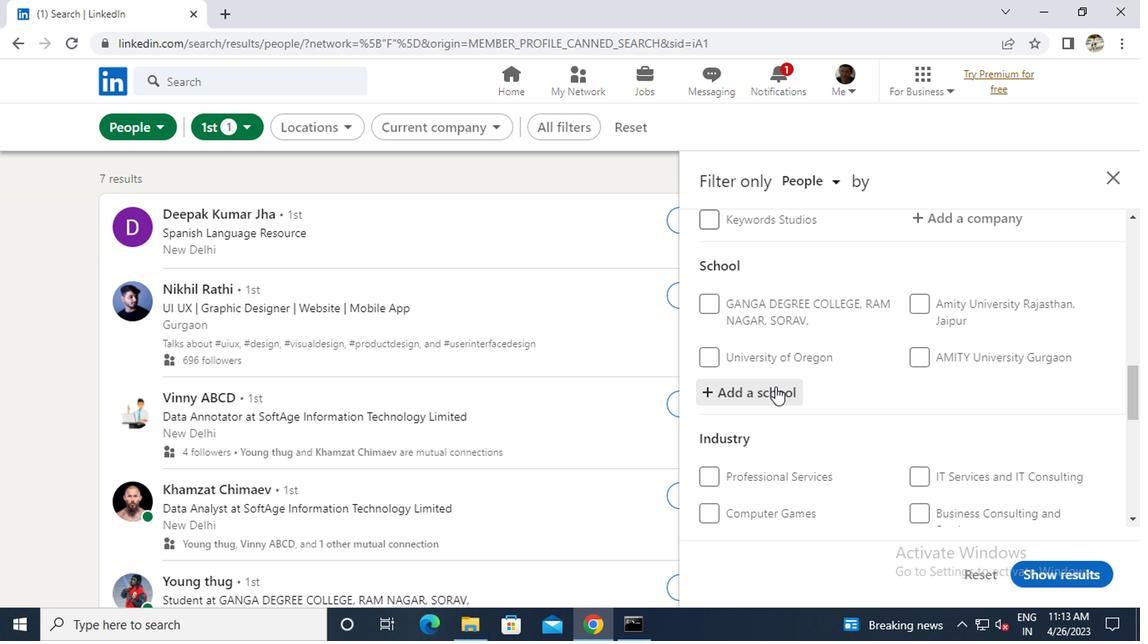 
Action: Key pressed <Key.caps_lock>GLOBAL<Key.space>NATURE<Key.space>CRE<Key.space>GROU<Key.backspace><Key.backspace><Key.backspace><Key.backspace><Key.backspace><Key.backspace><Key.backspace><Key.backspace>CARE<Key.space>GROUP<Key.space>SANGATHAN<Key.space>INTI<Key.backspace><Key.backspace>STITUTION,<Key.space><Key.caps_lock>JABALPUR
Screenshot: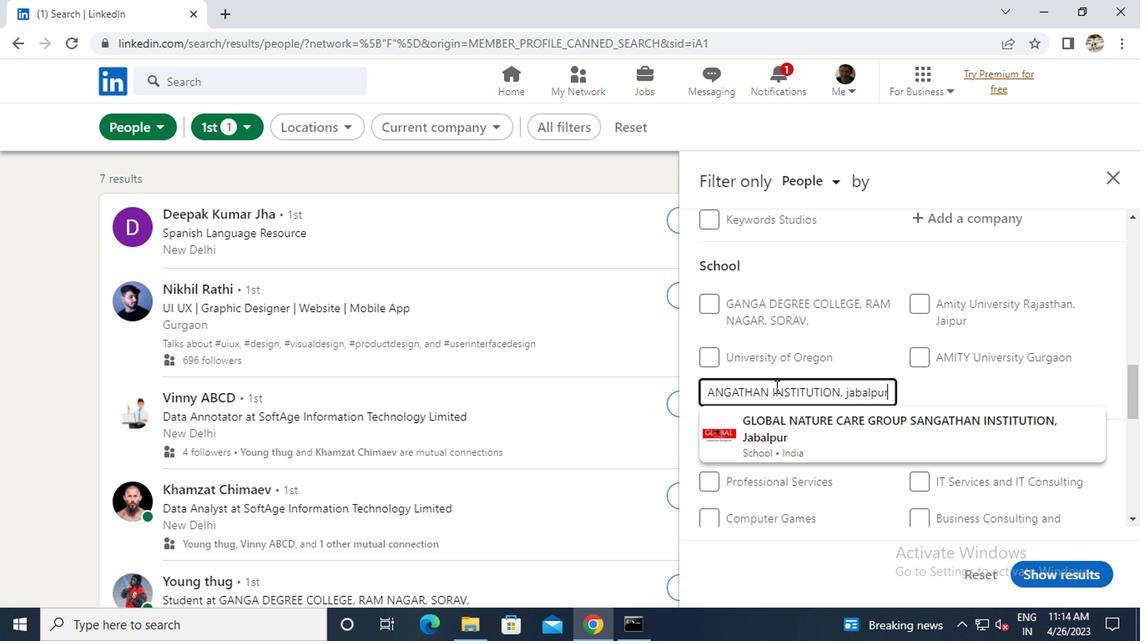 
Action: Mouse moved to (782, 440)
Screenshot: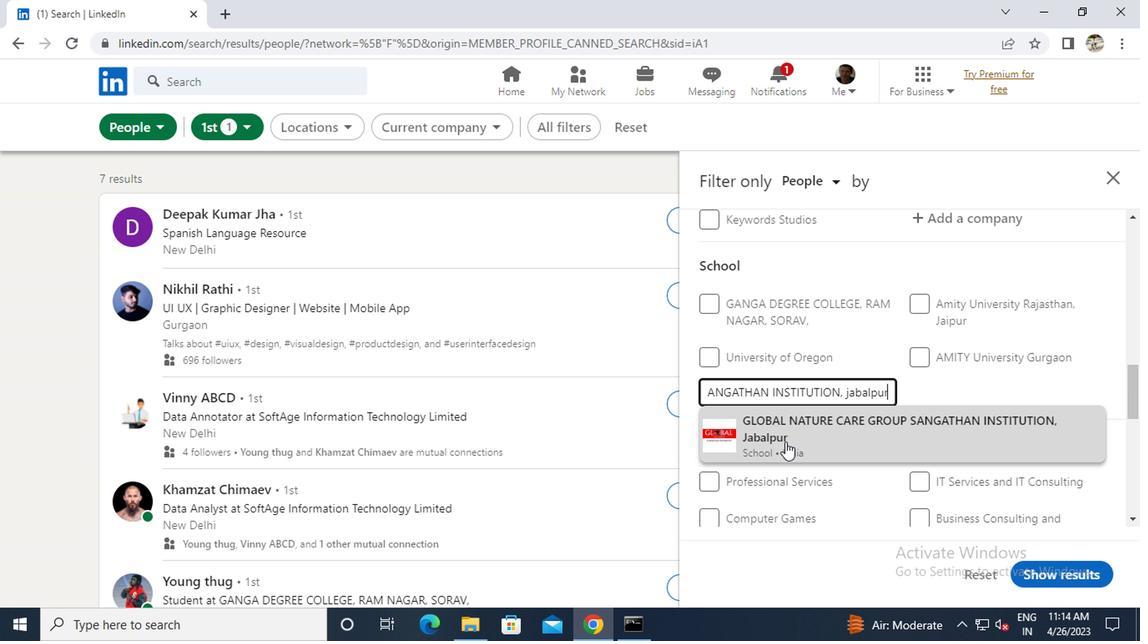 
Action: Mouse pressed left at (782, 440)
Screenshot: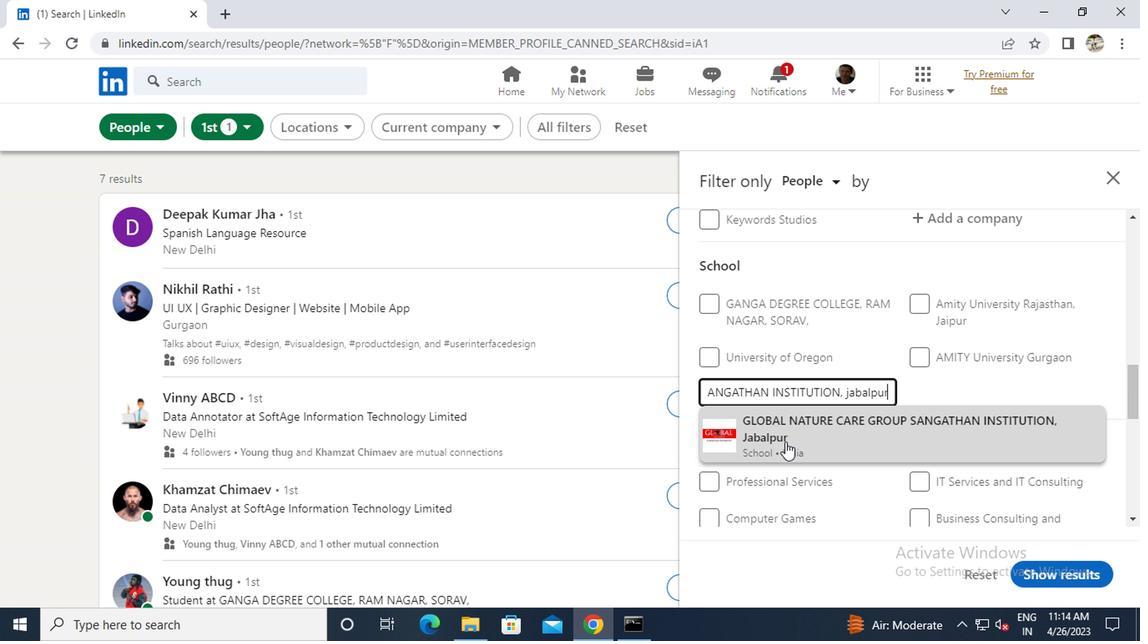 
Action: Mouse scrolled (782, 439) with delta (0, 0)
Screenshot: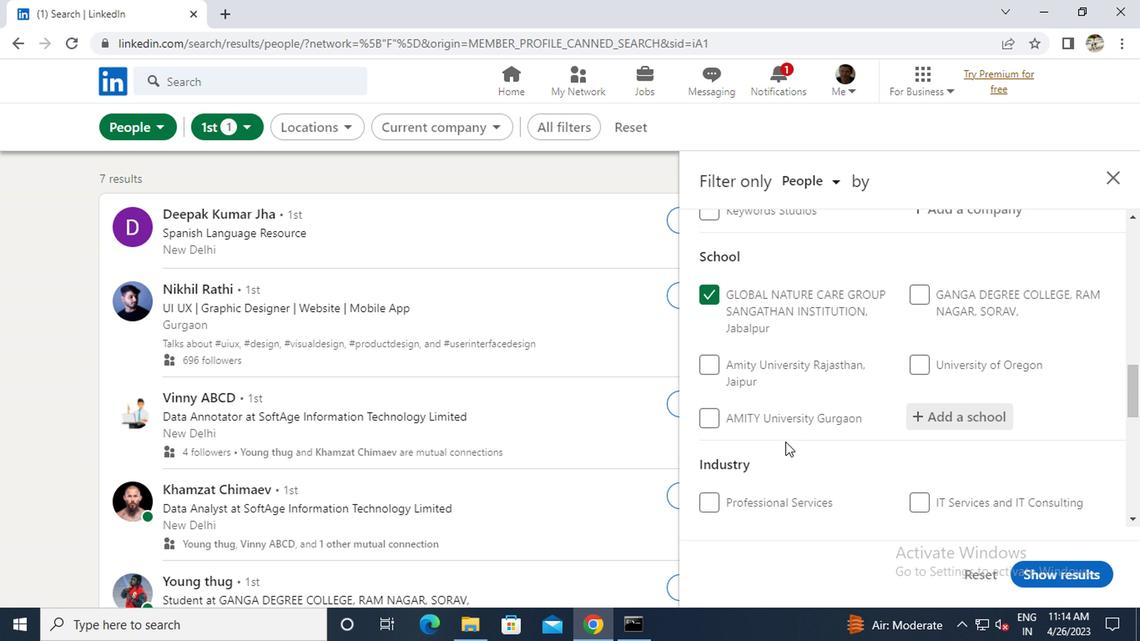 
Action: Mouse scrolled (782, 439) with delta (0, 0)
Screenshot: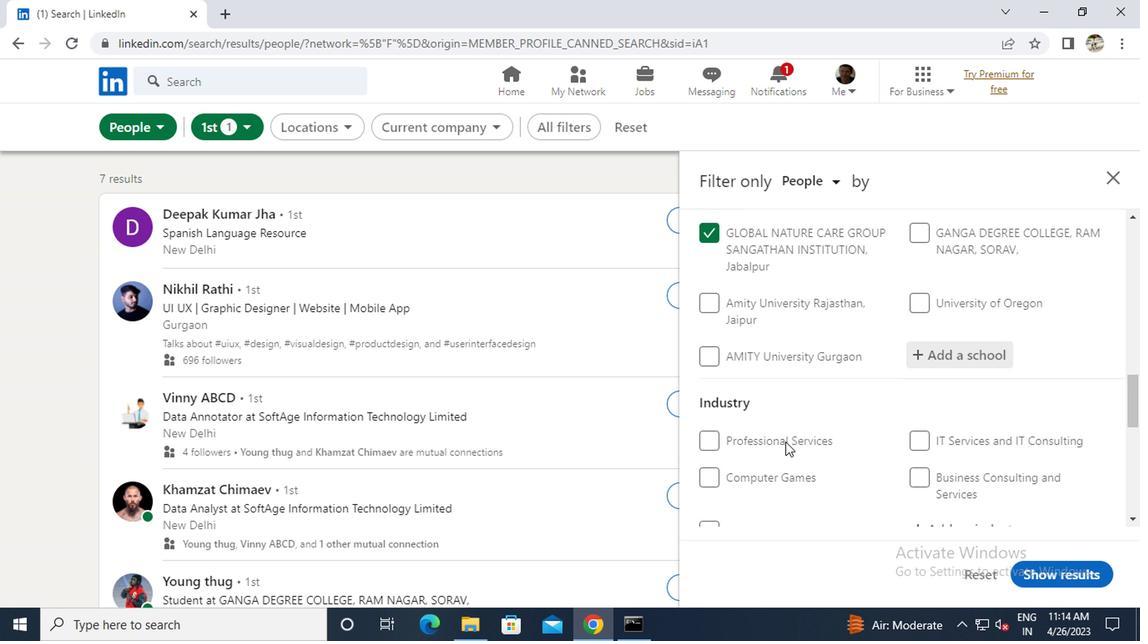 
Action: Mouse moved to (940, 429)
Screenshot: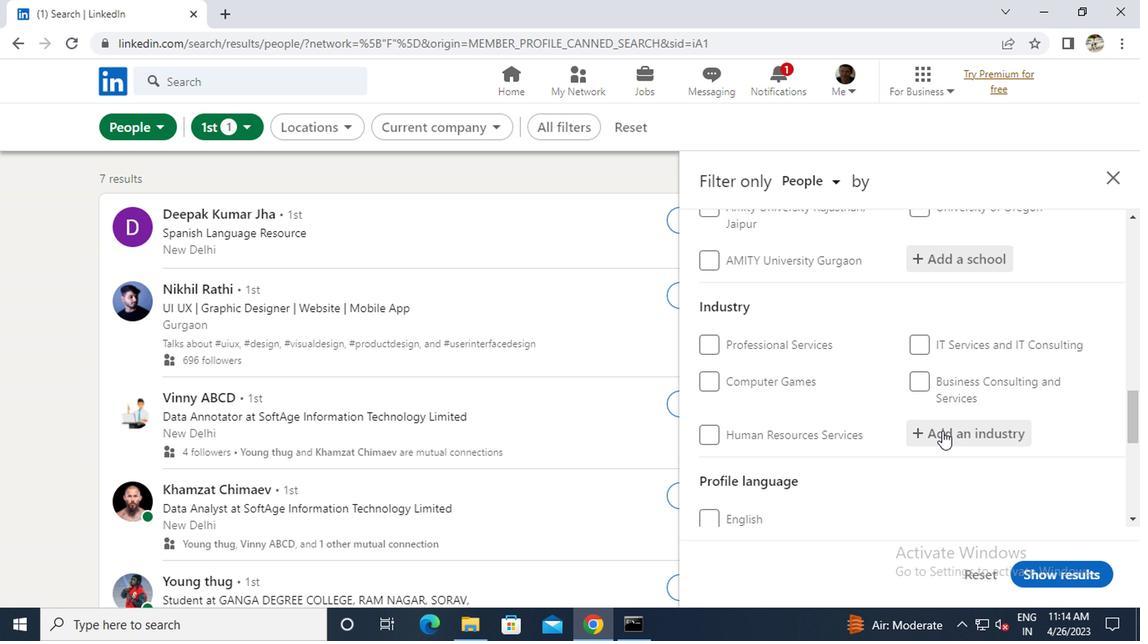 
Action: Mouse pressed left at (940, 429)
Screenshot: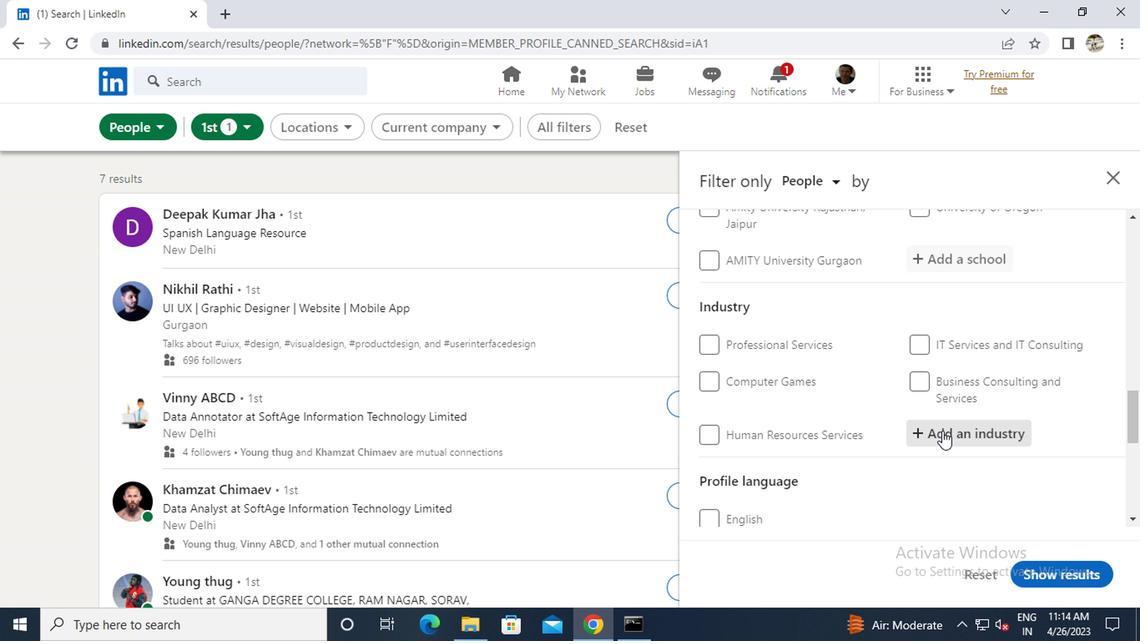 
Action: Key pressed <Key.caps_lock>B<Key.caps_lock>AKED<Key.space><Key.caps_lock>G<Key.caps_lock>OODS<Key.space><Key.caps_lock>M<Key.caps_lock>ANUFACTURING
Screenshot: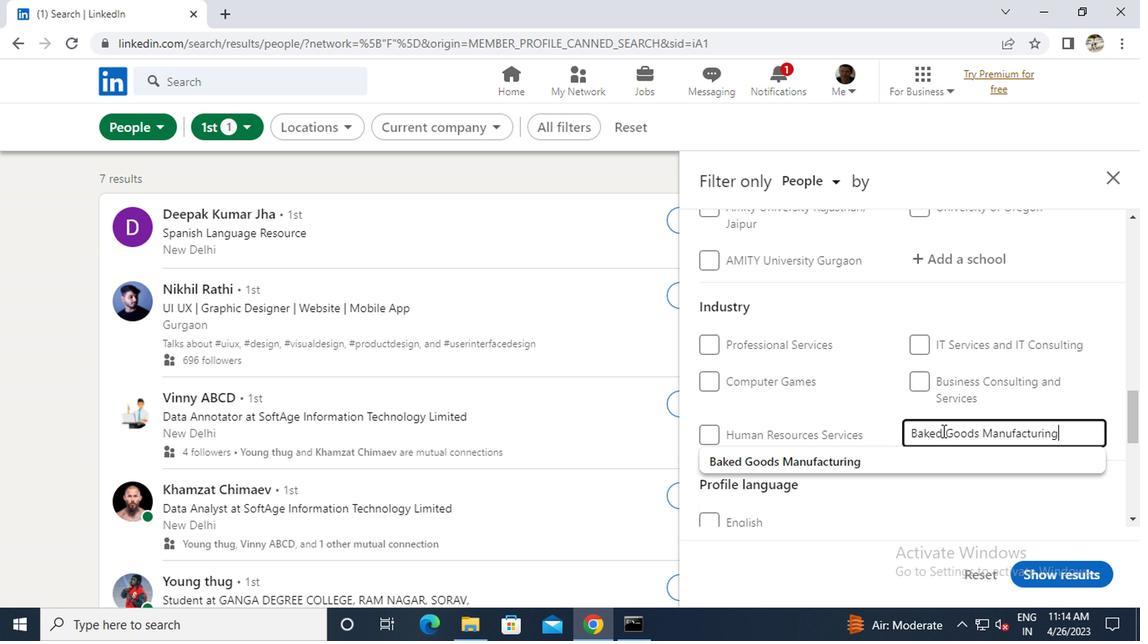 
Action: Mouse moved to (874, 455)
Screenshot: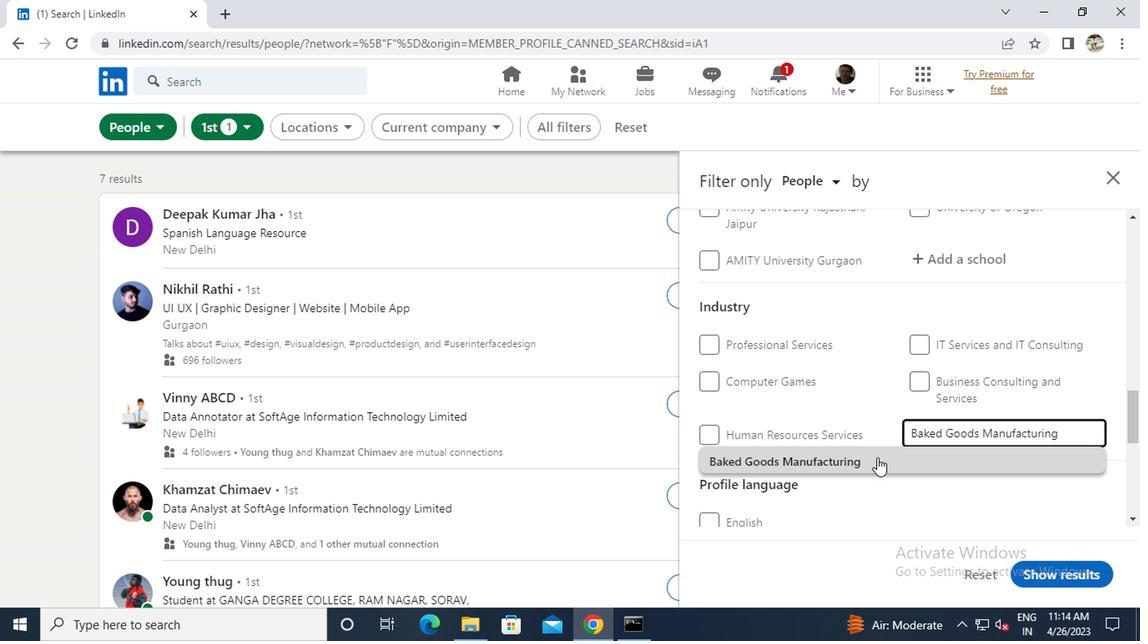 
Action: Mouse pressed left at (874, 455)
Screenshot: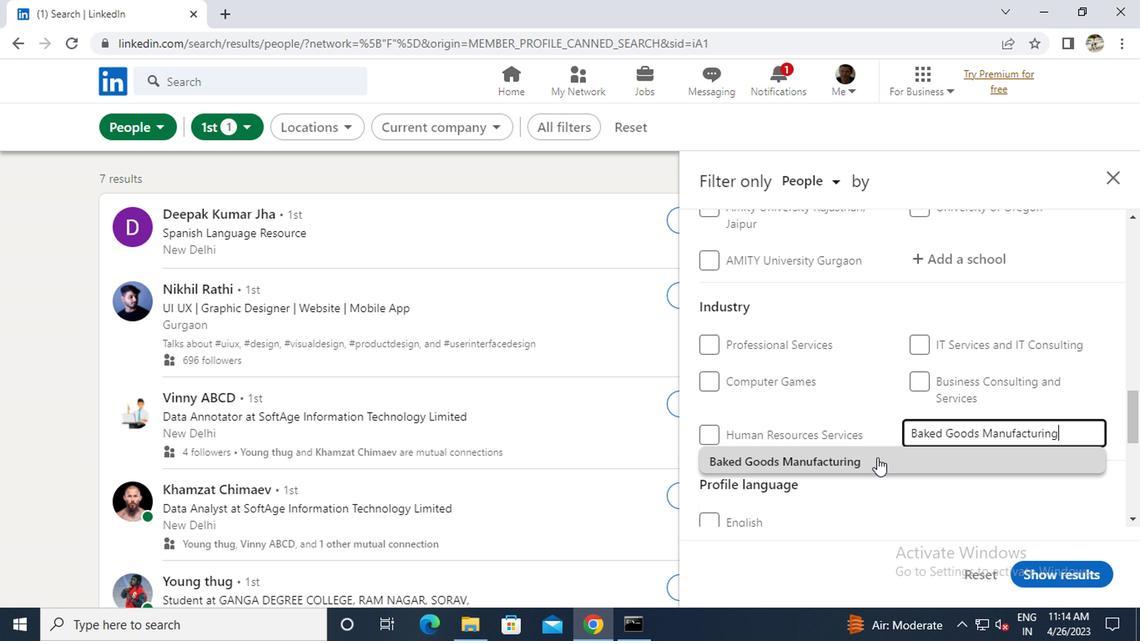 
Action: Mouse scrolled (874, 454) with delta (0, 0)
Screenshot: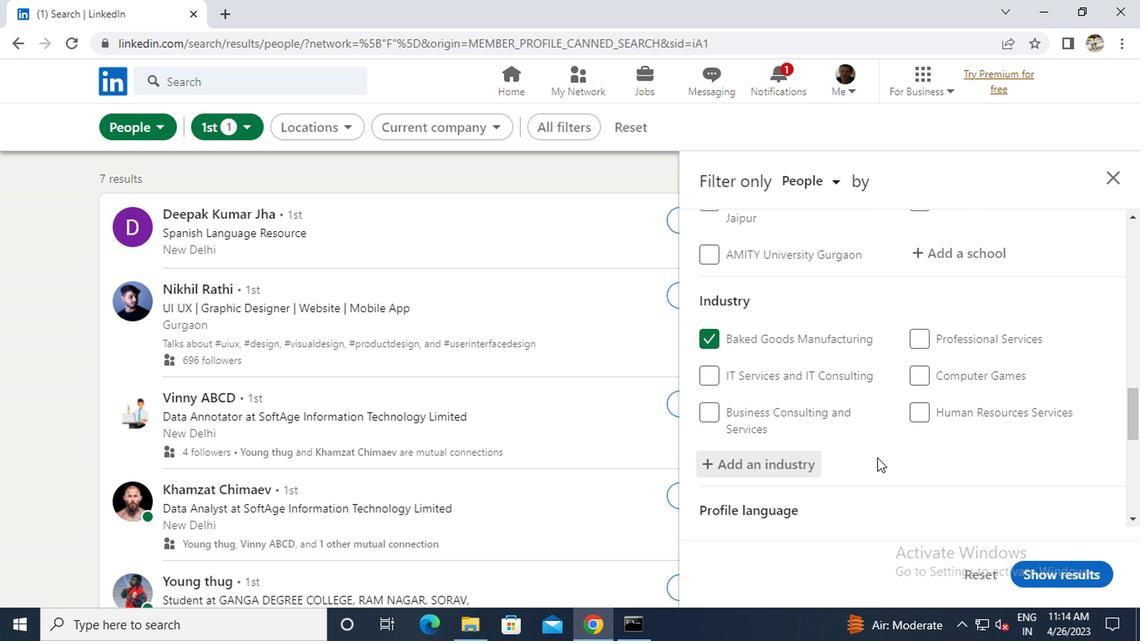 
Action: Mouse scrolled (874, 454) with delta (0, 0)
Screenshot: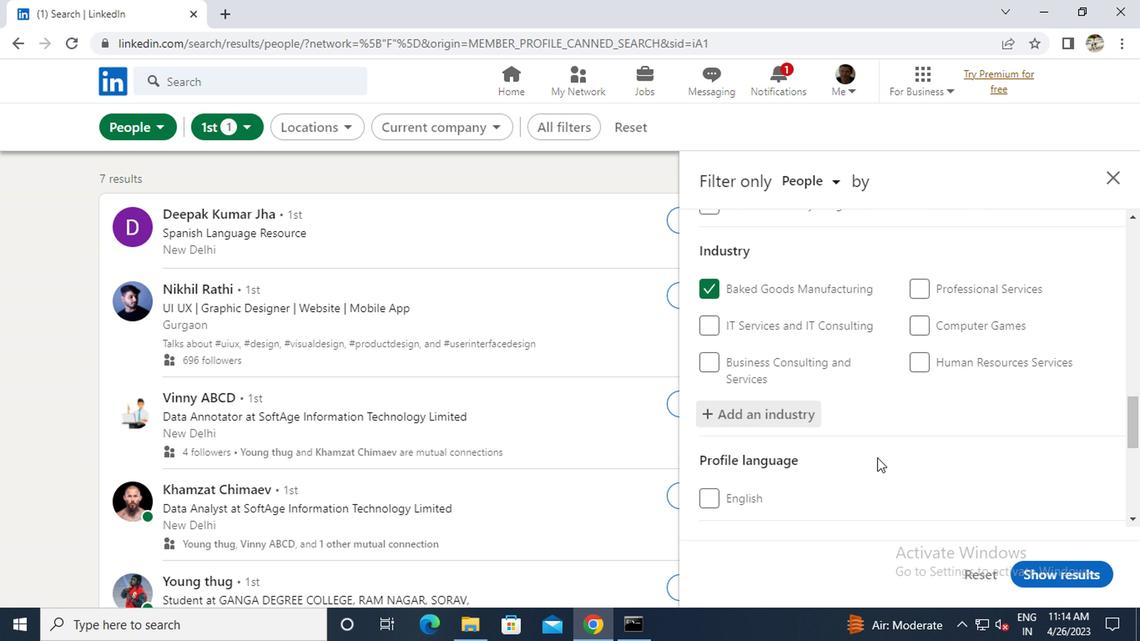 
Action: Mouse scrolled (874, 454) with delta (0, 0)
Screenshot: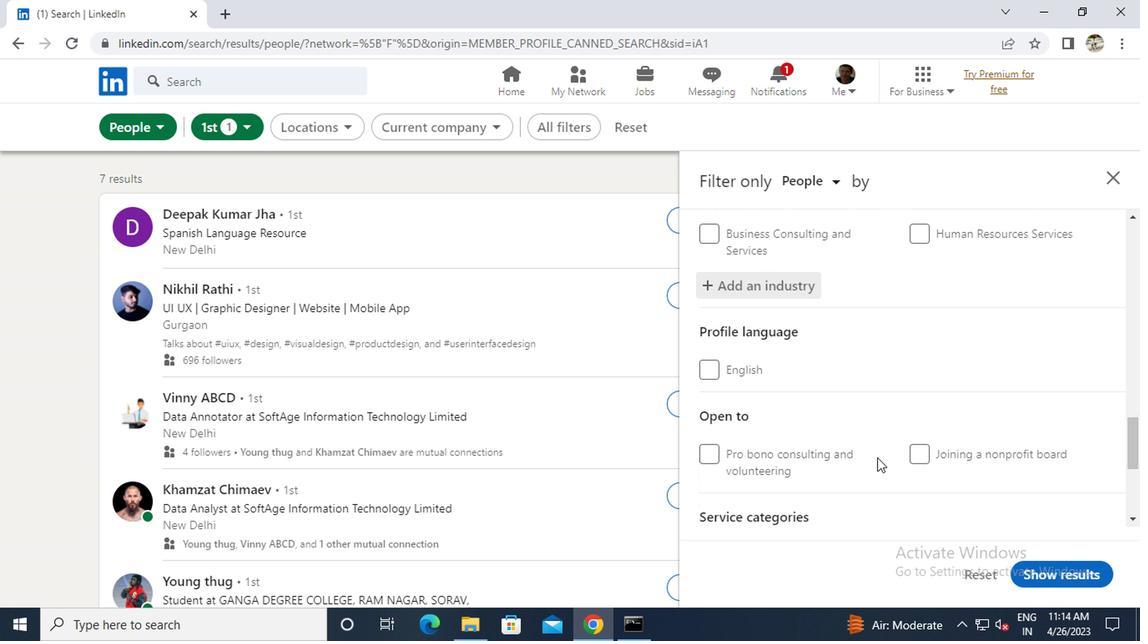 
Action: Mouse moved to (810, 461)
Screenshot: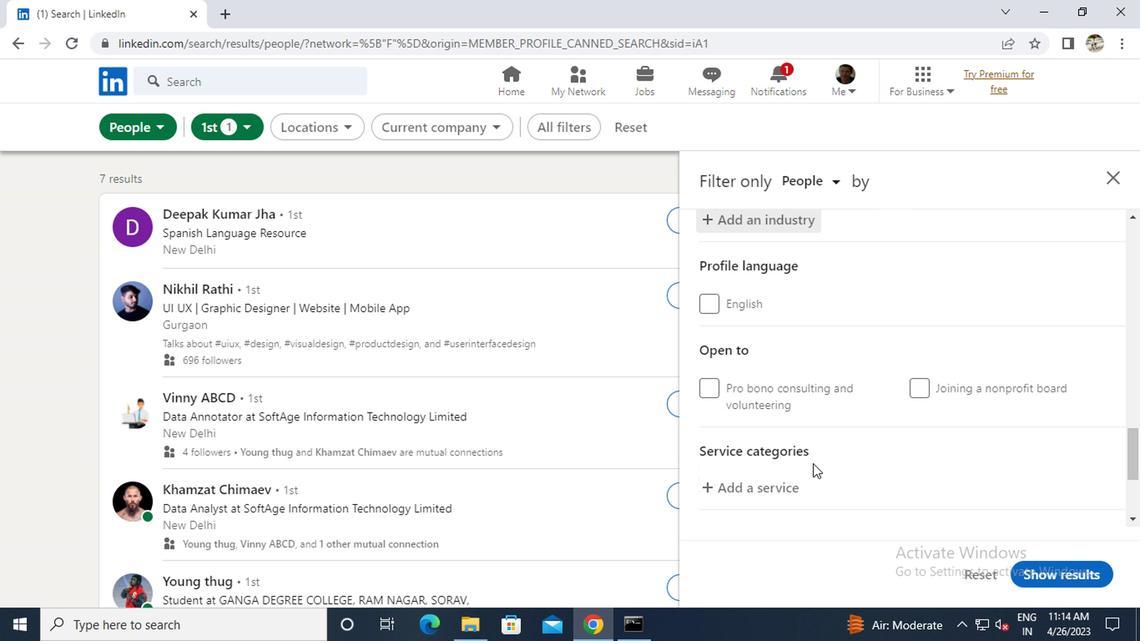 
Action: Mouse scrolled (810, 460) with delta (0, 0)
Screenshot: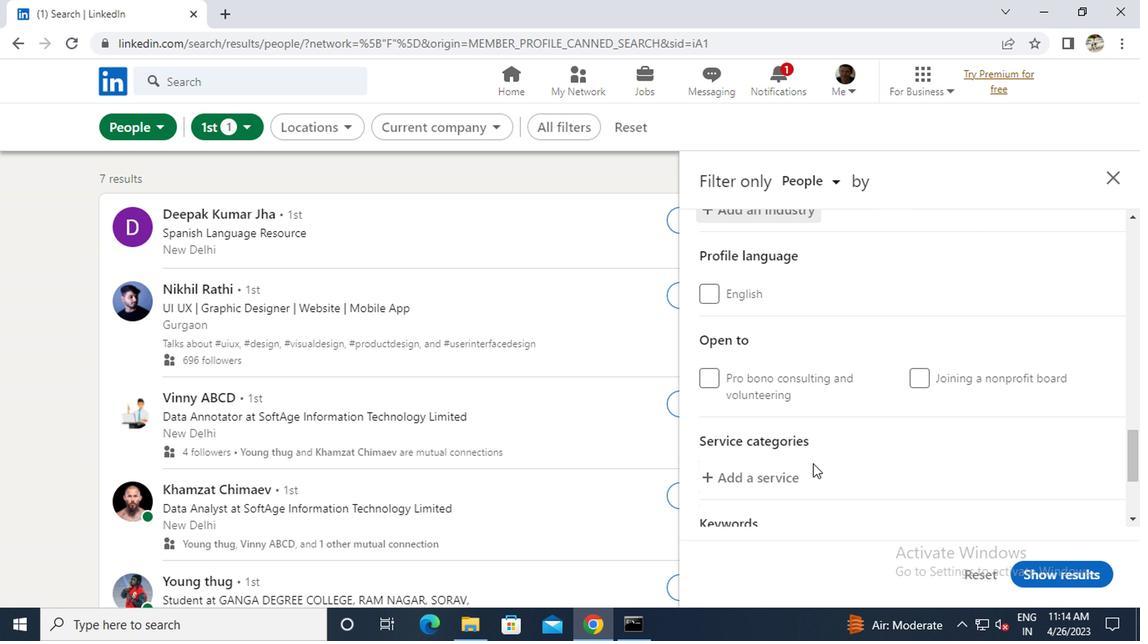 
Action: Mouse moved to (747, 411)
Screenshot: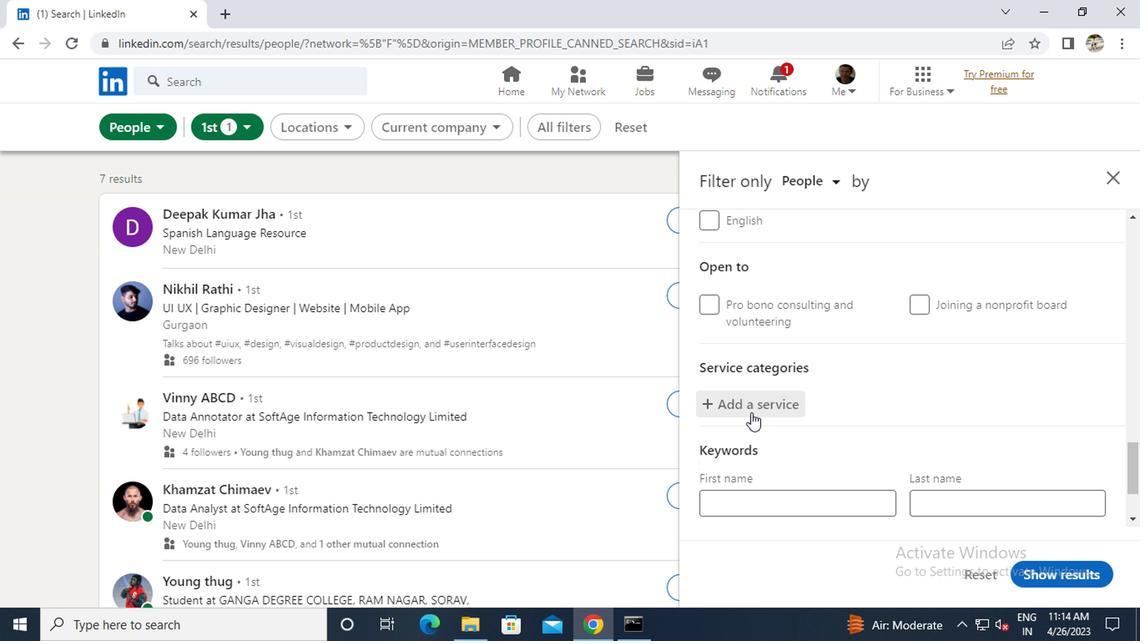 
Action: Mouse pressed left at (747, 411)
Screenshot: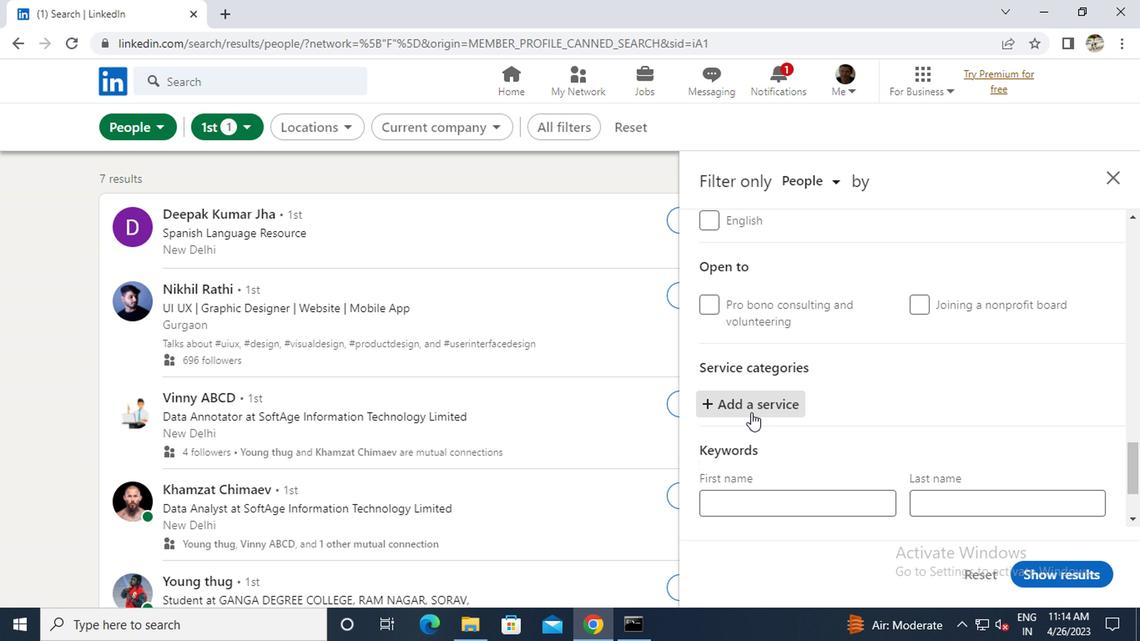 
Action: Key pressed <Key.caps_lock>A<Key.caps_lock>NDROID<Key.space><Key.caps_lock>D<Key.caps_lock>EVELOPMENT
Screenshot: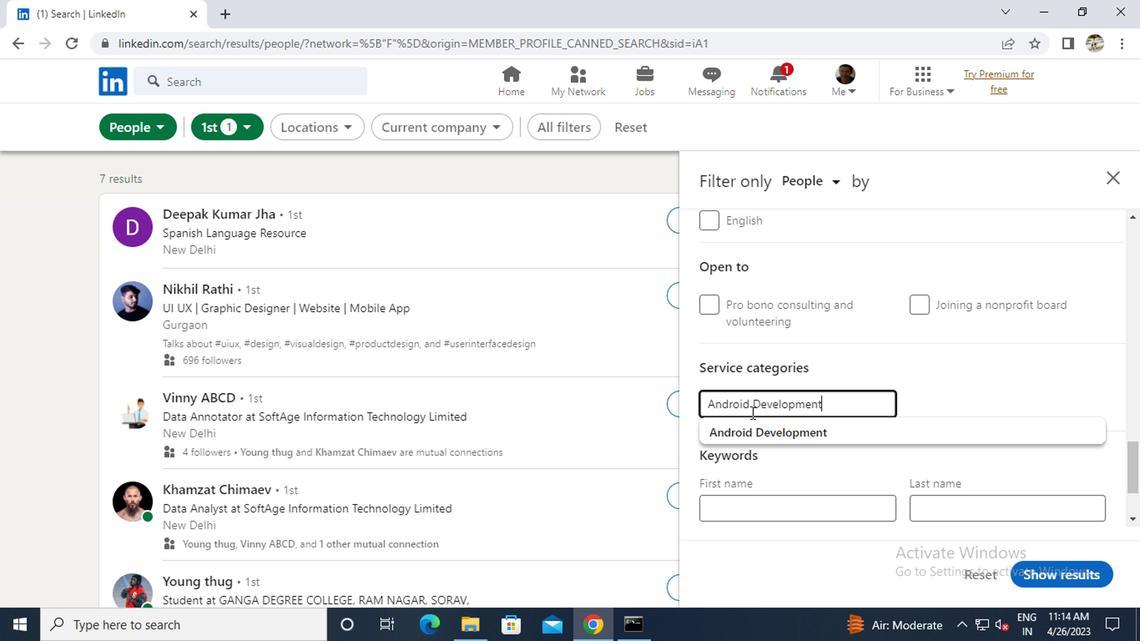 
Action: Mouse moved to (754, 424)
Screenshot: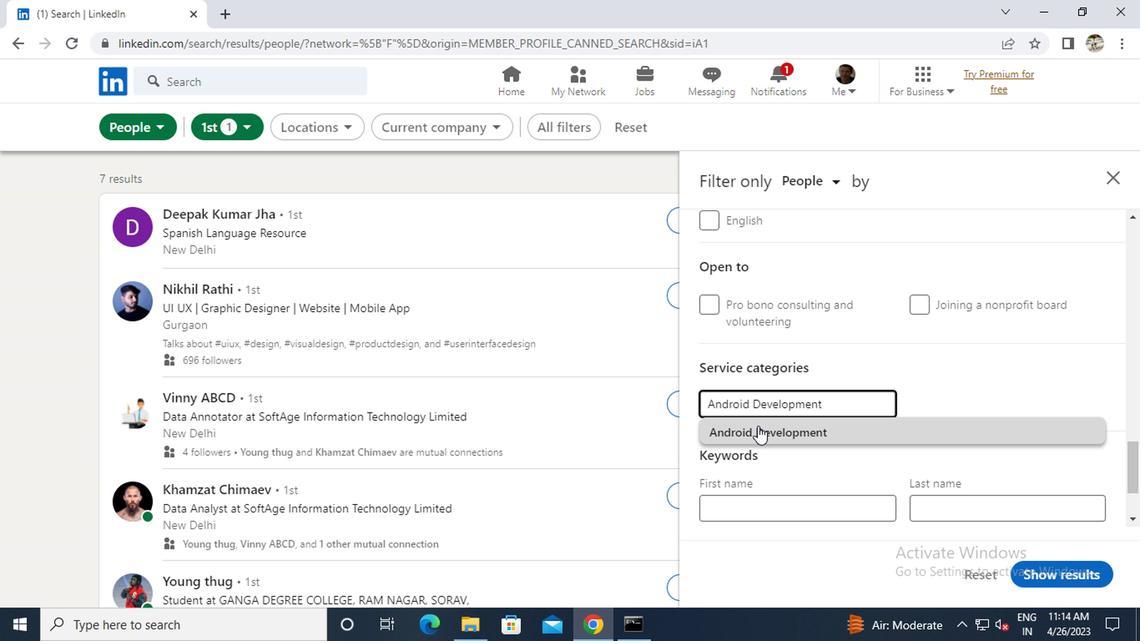 
Action: Mouse pressed left at (754, 424)
Screenshot: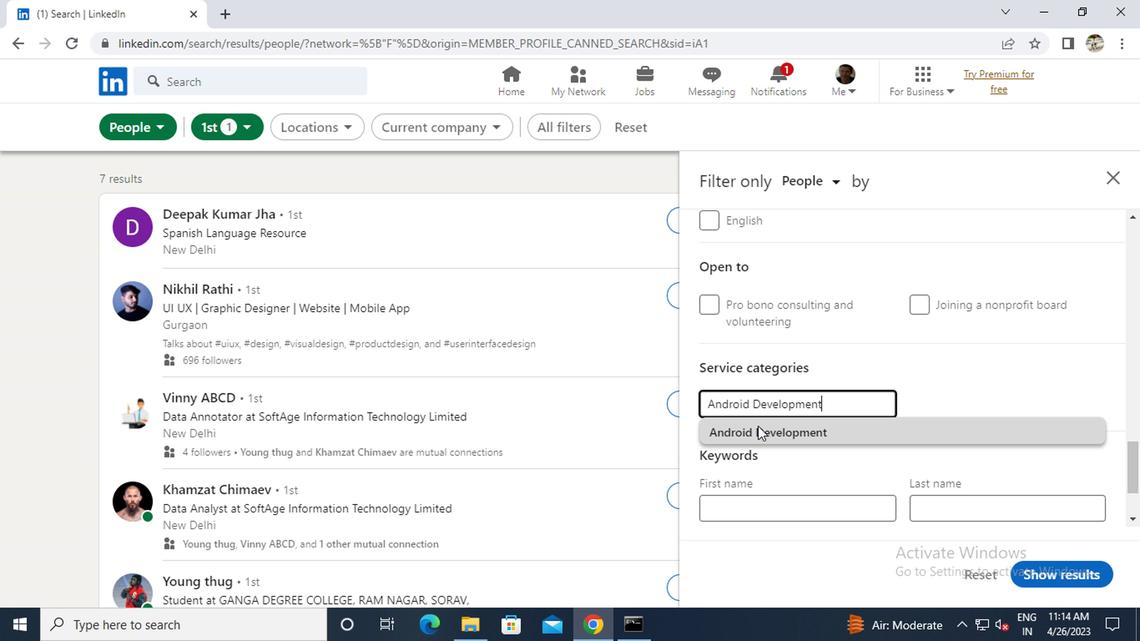 
Action: Mouse scrolled (754, 423) with delta (0, -1)
Screenshot: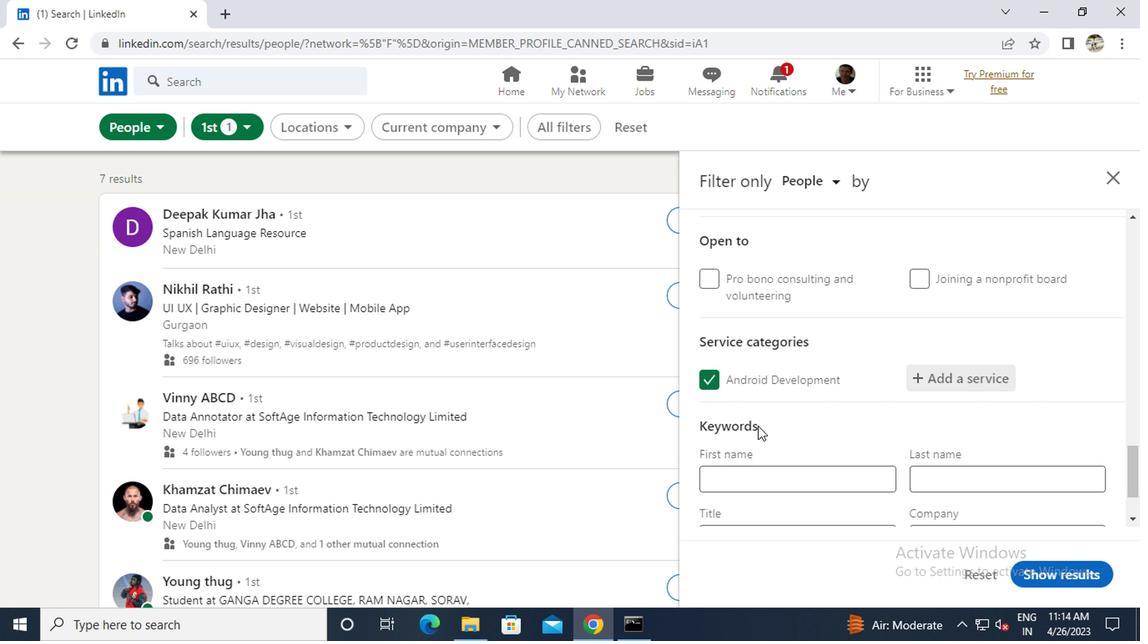
Action: Mouse scrolled (754, 423) with delta (0, -1)
Screenshot: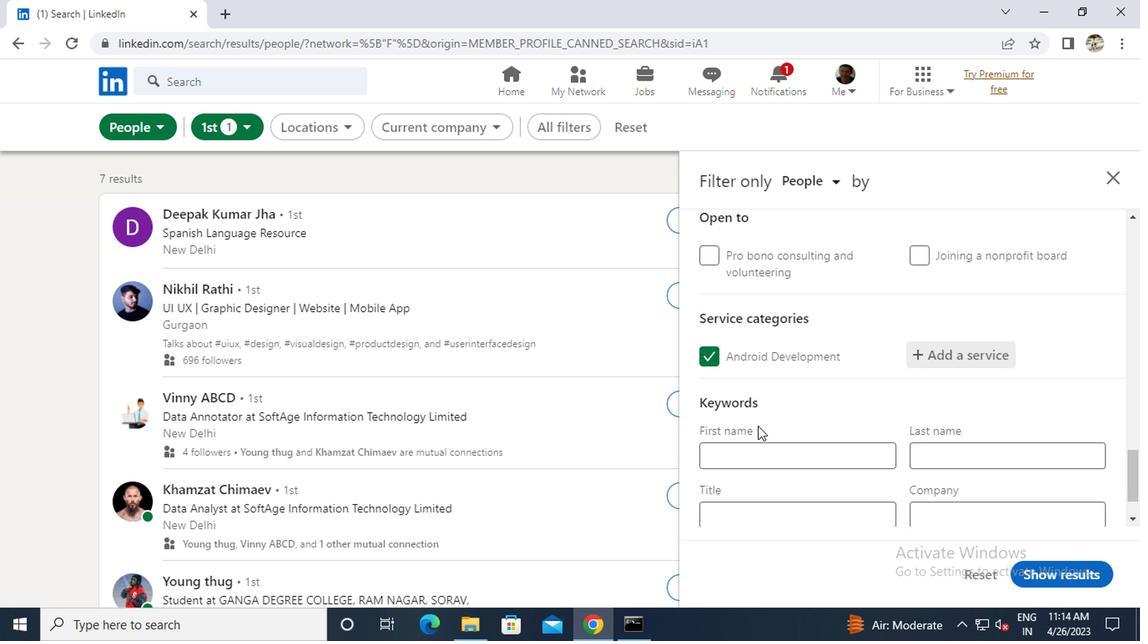 
Action: Mouse moved to (749, 450)
Screenshot: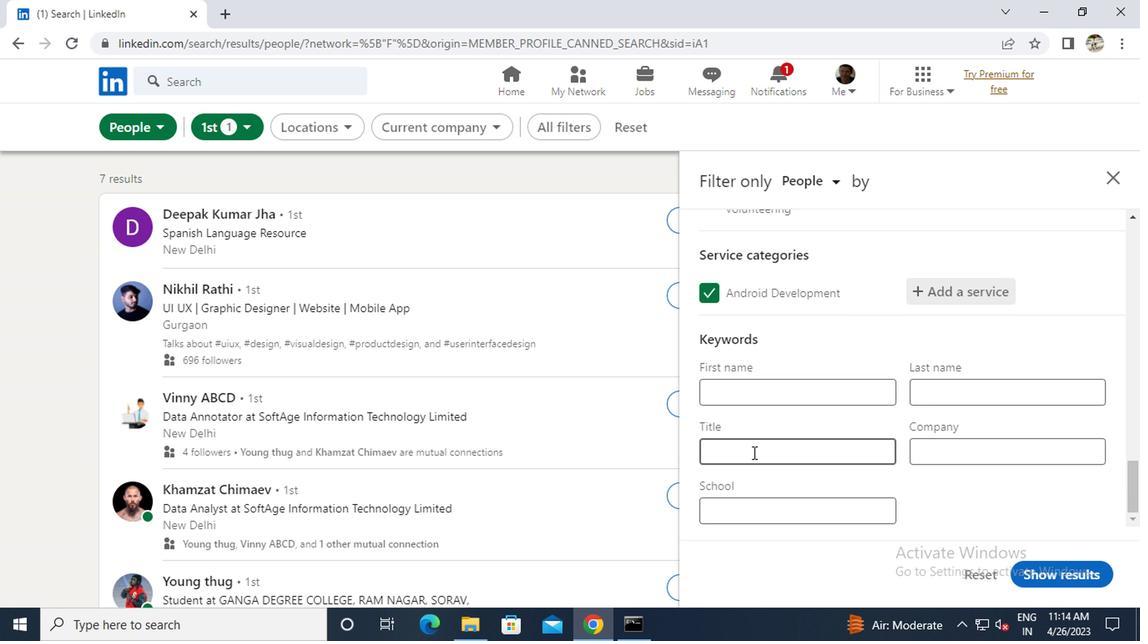 
Action: Mouse pressed left at (749, 450)
Screenshot: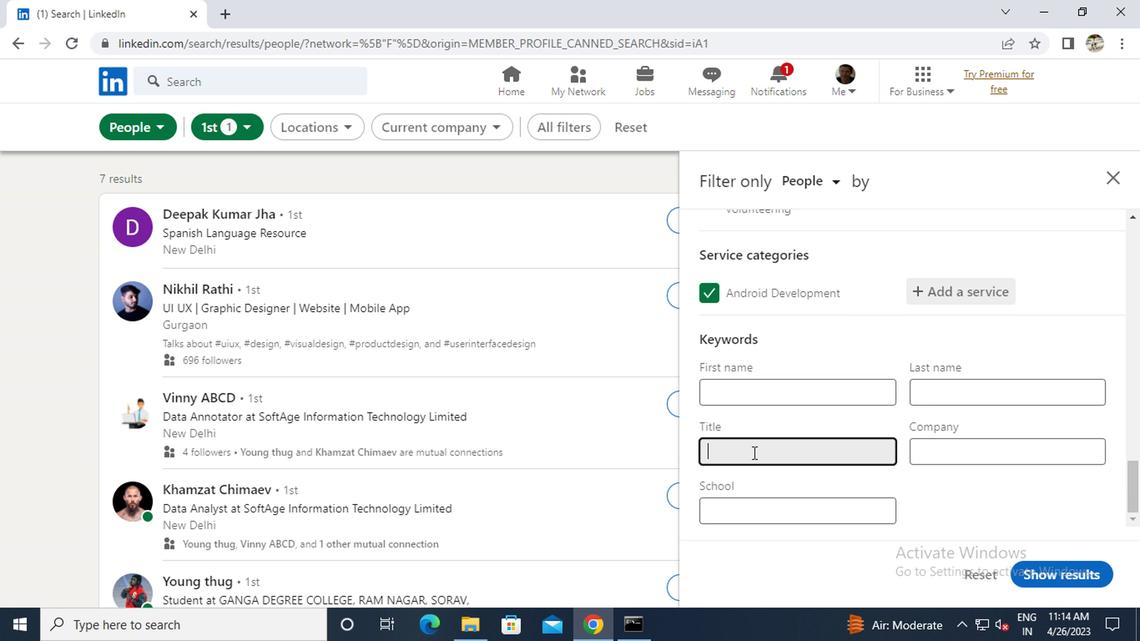 
Action: Key pressed <Key.caps_lock>O<Key.caps_lock>PERATIONS<Key.space><Key.caps_lock>D<Key.caps_lock>IRECTOR
Screenshot: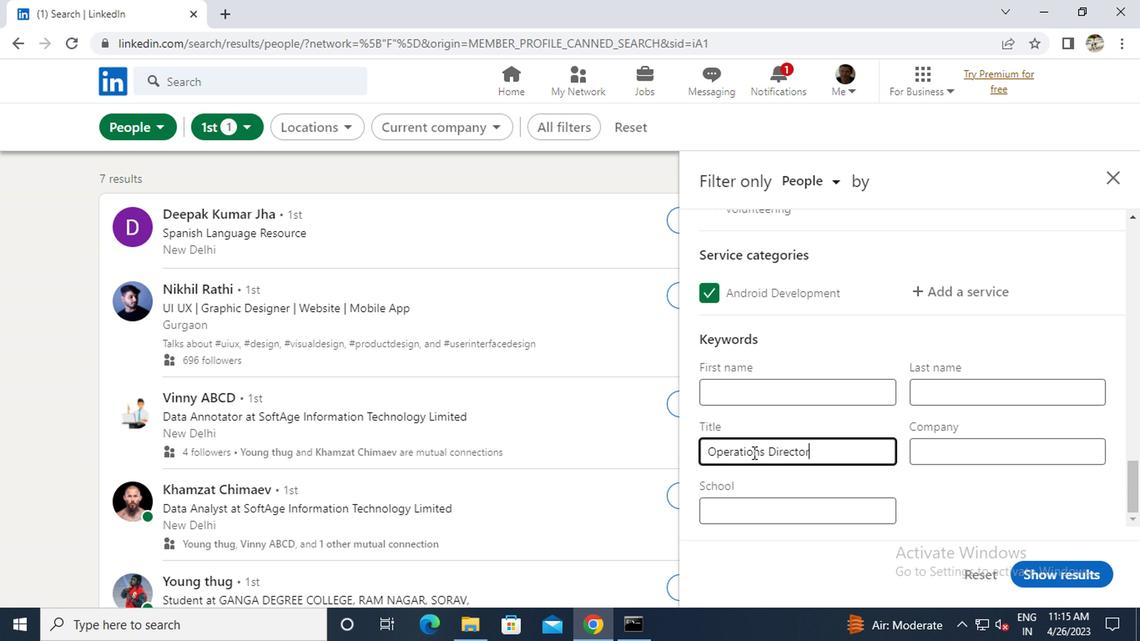 
Action: Mouse moved to (1065, 563)
Screenshot: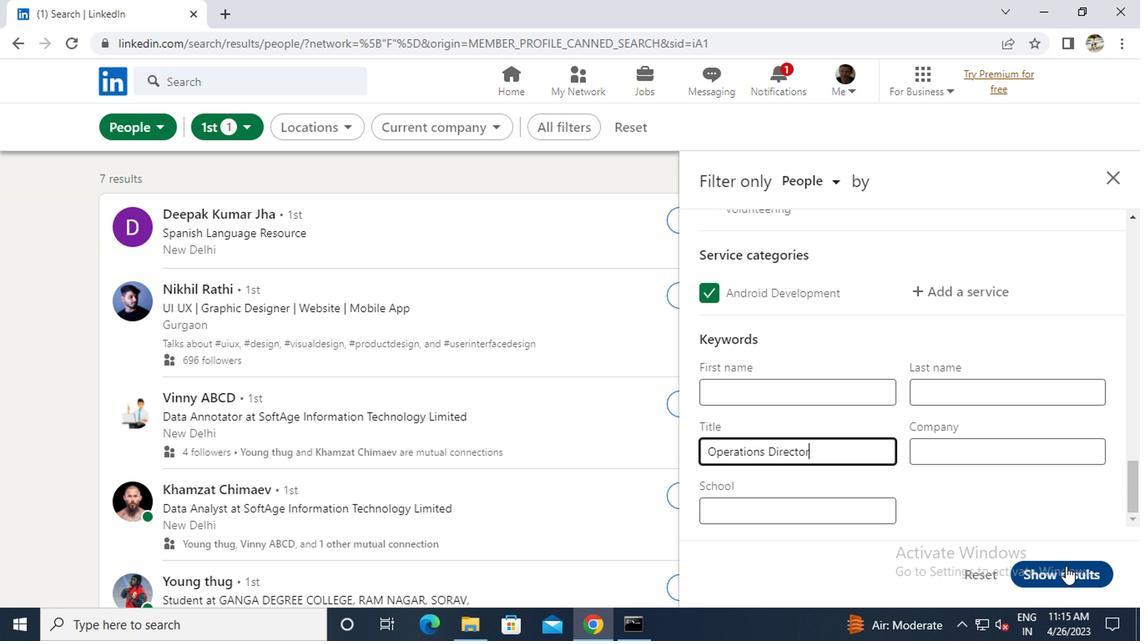 
Action: Mouse pressed left at (1065, 563)
Screenshot: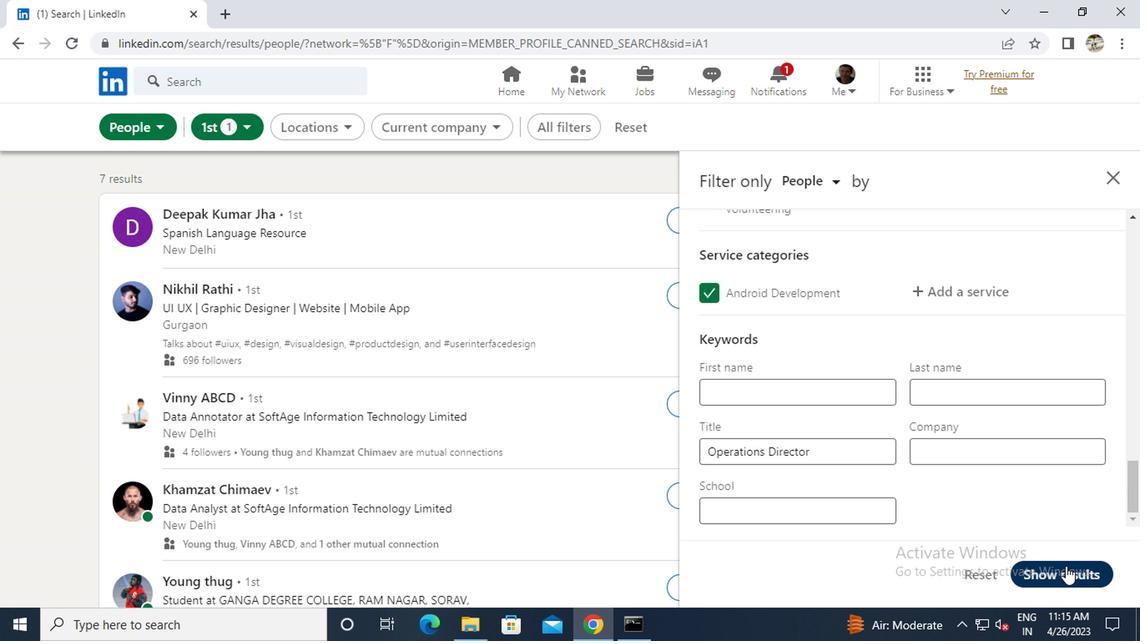 
